 Task: Create a new task in Outlook with the subject 'Environmental Conservation', set the priority to 'High', and include a description with fractions using the equation tool.
Action: Mouse moved to (12, 134)
Screenshot: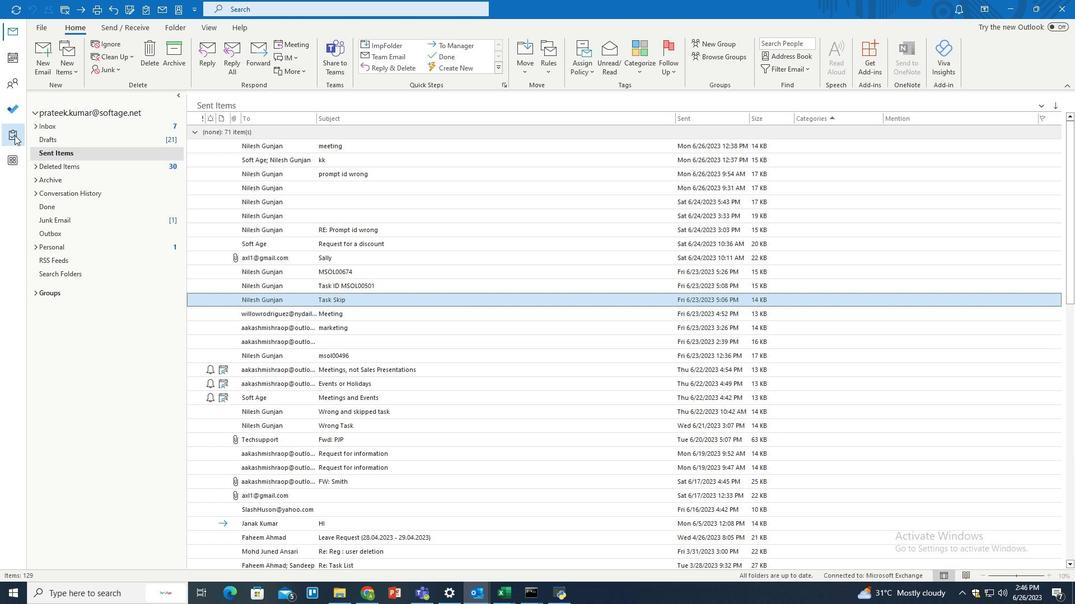 
Action: Mouse pressed left at (12, 134)
Screenshot: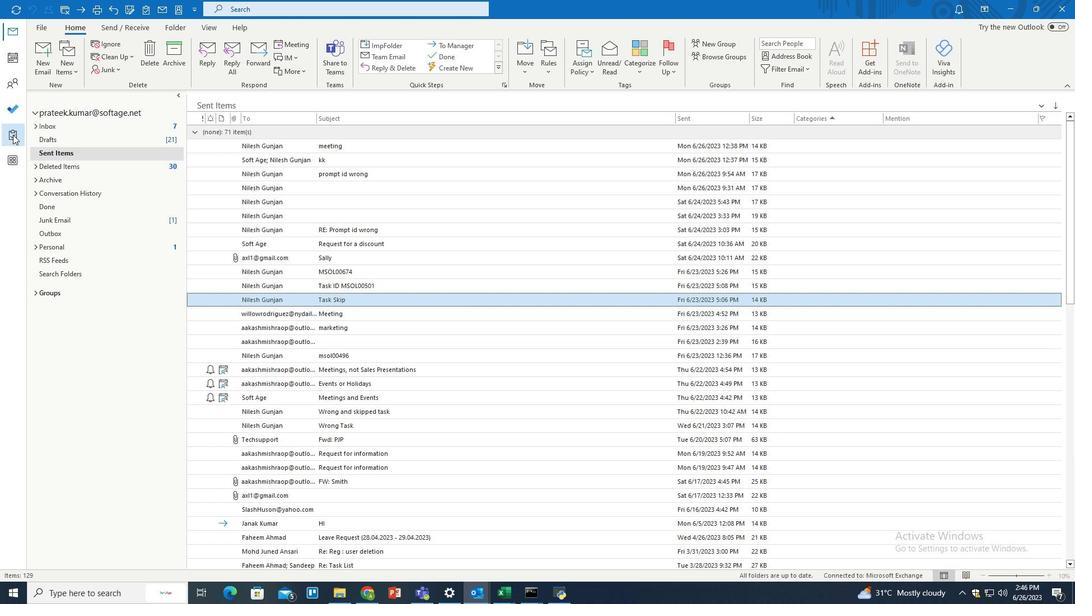
Action: Mouse moved to (45, 52)
Screenshot: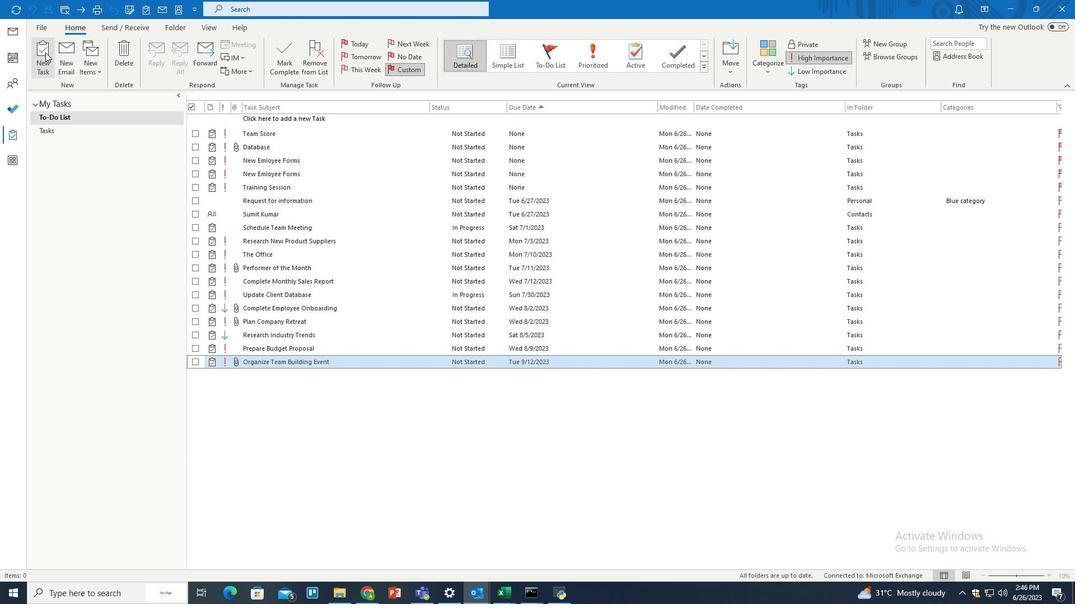 
Action: Mouse pressed left at (45, 52)
Screenshot: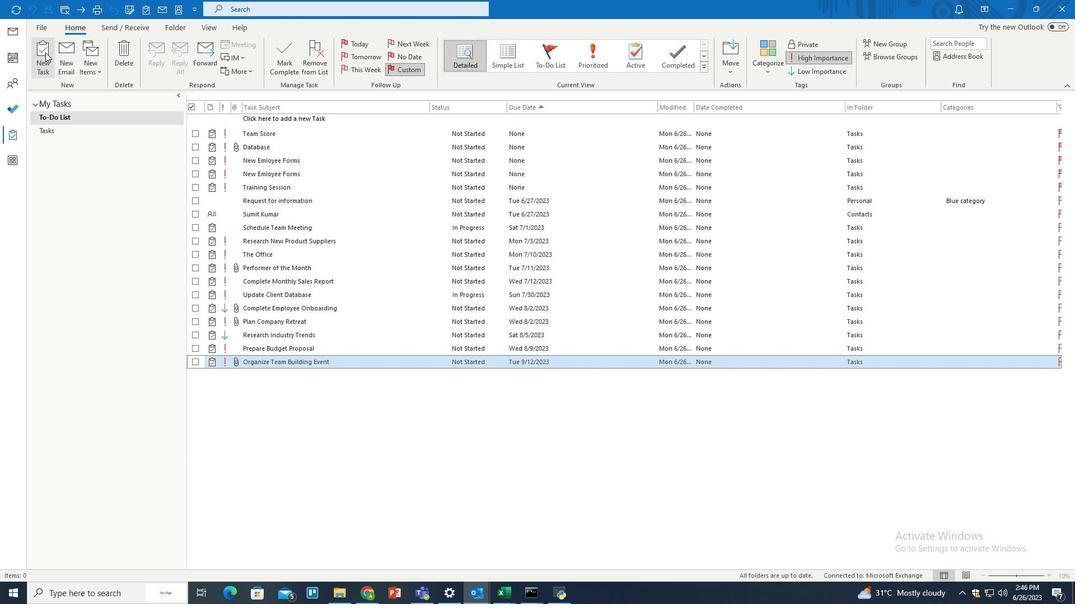 
Action: Mouse moved to (189, 111)
Screenshot: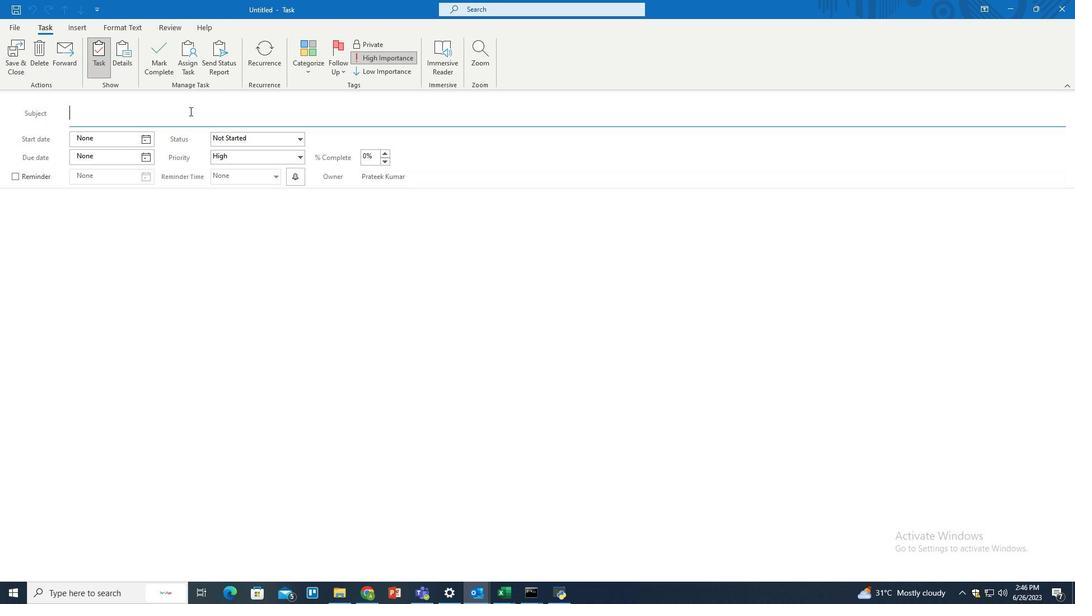 
Action: Mouse pressed left at (189, 111)
Screenshot: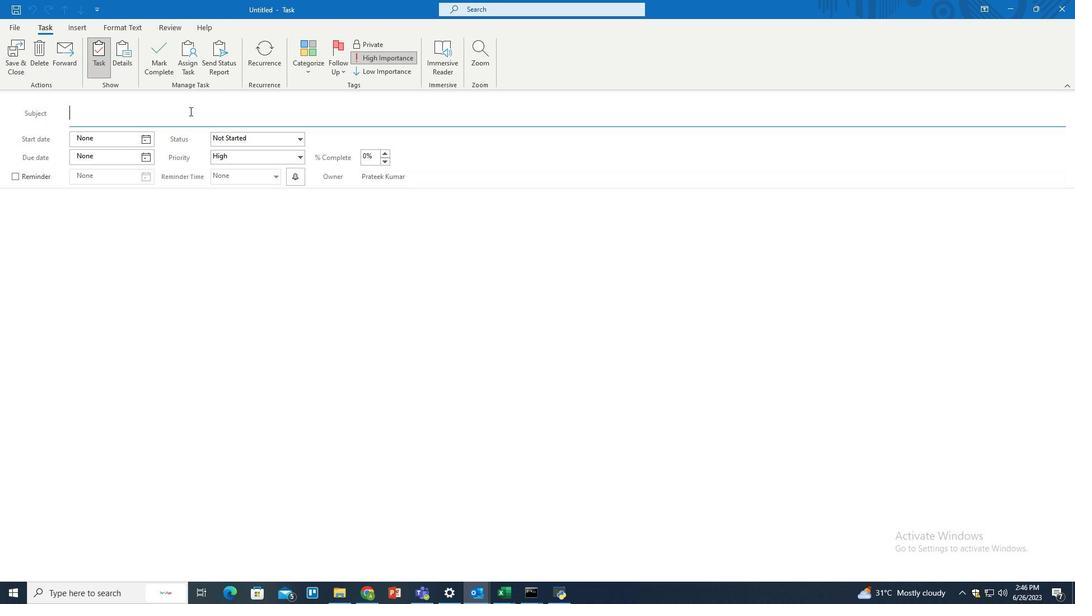 
Action: Key pressed <Key.shift>Environmental<Key.space><Key.shift>Conservation
Screenshot: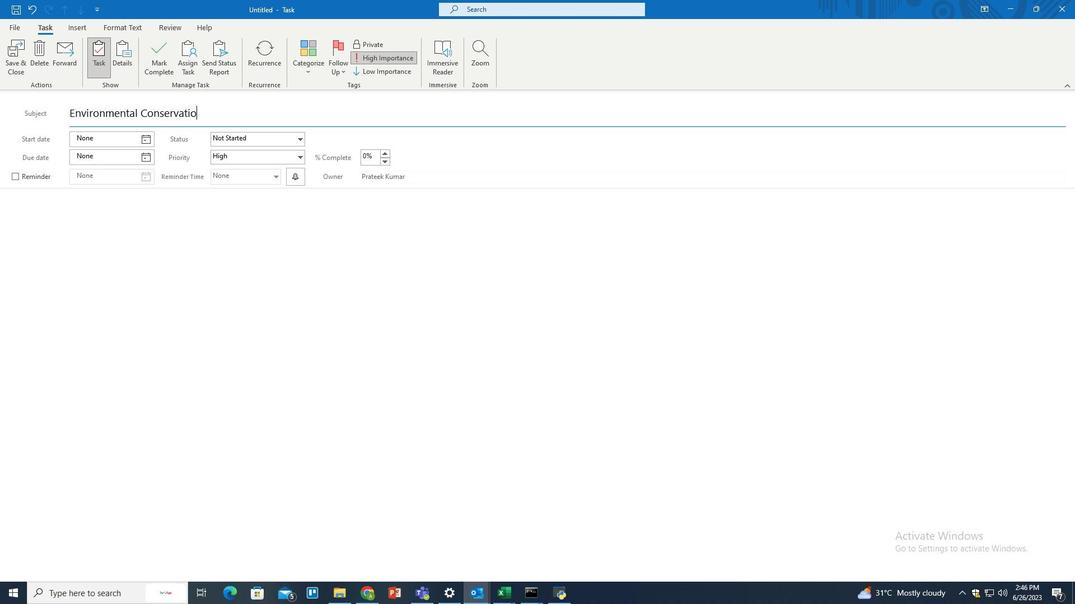 
Action: Mouse moved to (206, 226)
Screenshot: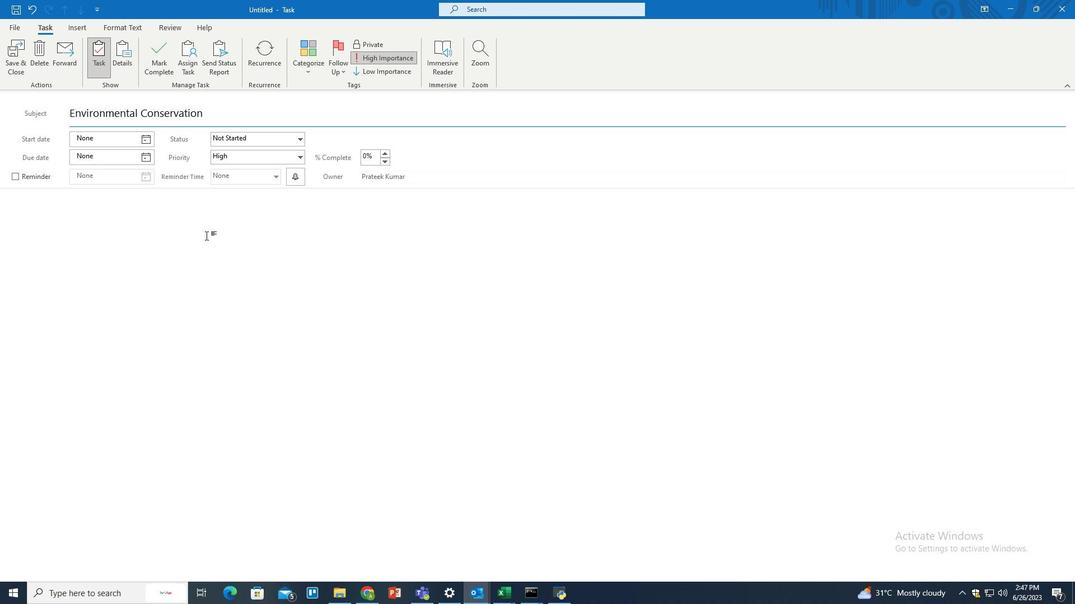 
Action: Mouse pressed left at (206, 226)
Screenshot: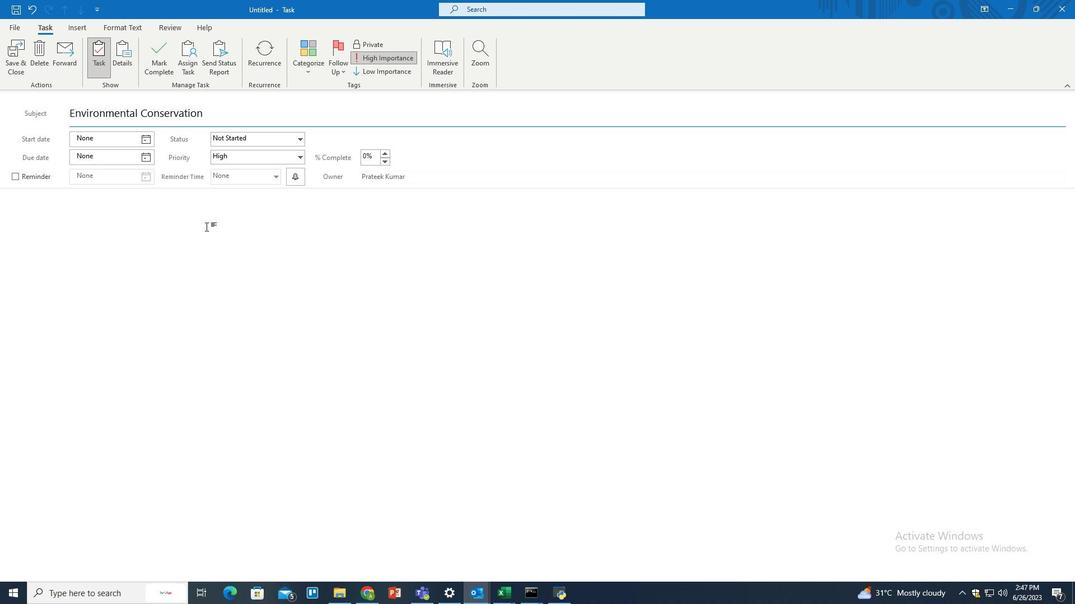 
Action: Key pressed <Key.shift>The<Key.space>collective<Key.space>efforts<Key.space>of<Key.space>individuals,<Key.space>communities,<Key.space>and<Key.space>organizations<Key.space>can<Key.space>preserve<Key.space>out<Key.backspace>r<Key.space>planet,<Key.space>with<Key.space>
Screenshot: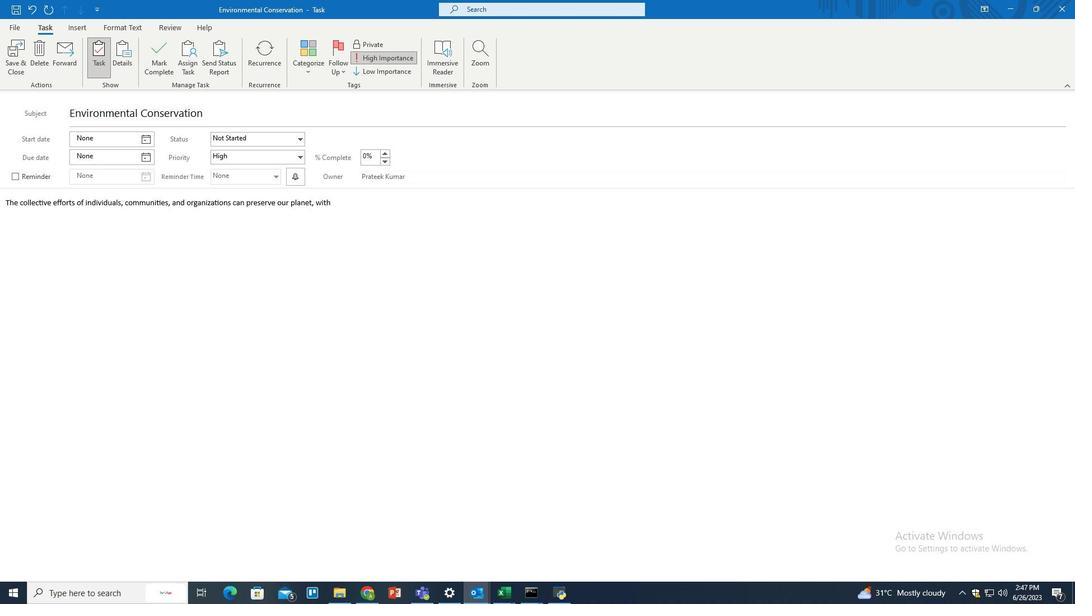 
Action: Mouse moved to (86, 23)
Screenshot: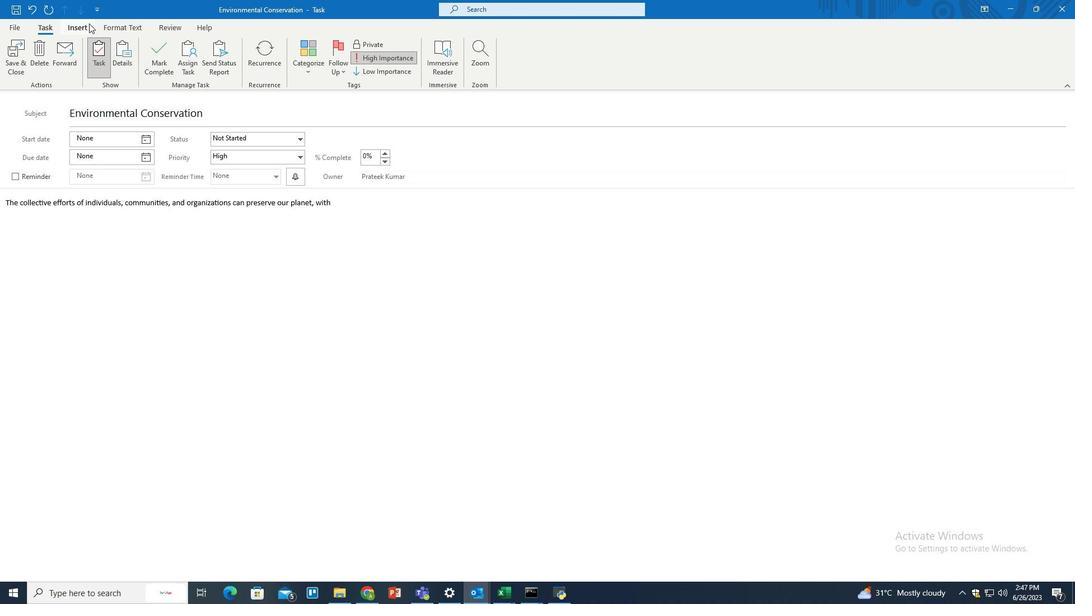 
Action: Mouse pressed left at (86, 23)
Screenshot: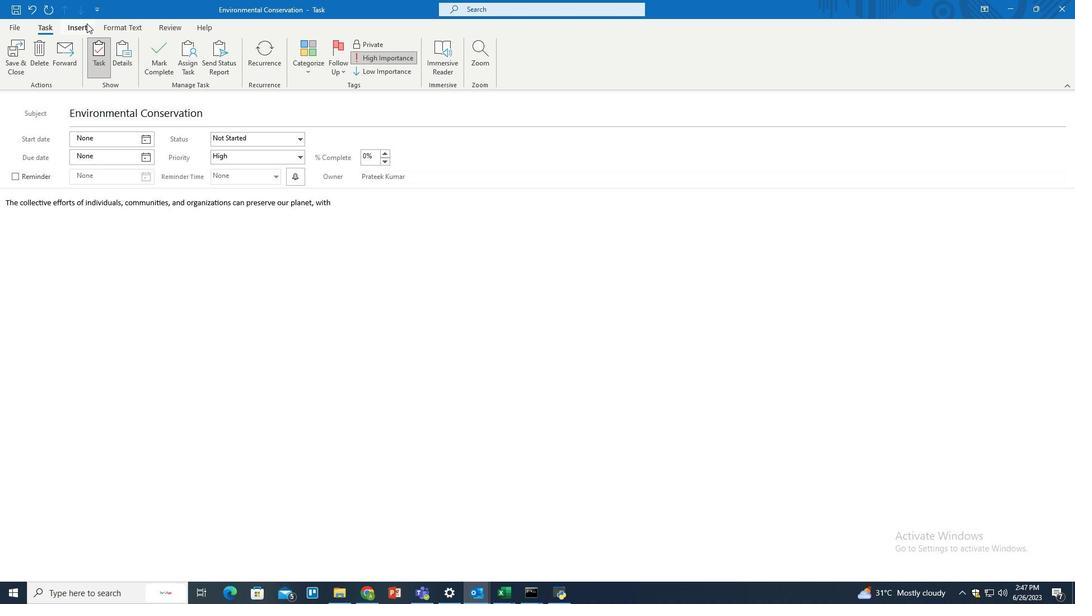 
Action: Mouse moved to (664, 66)
Screenshot: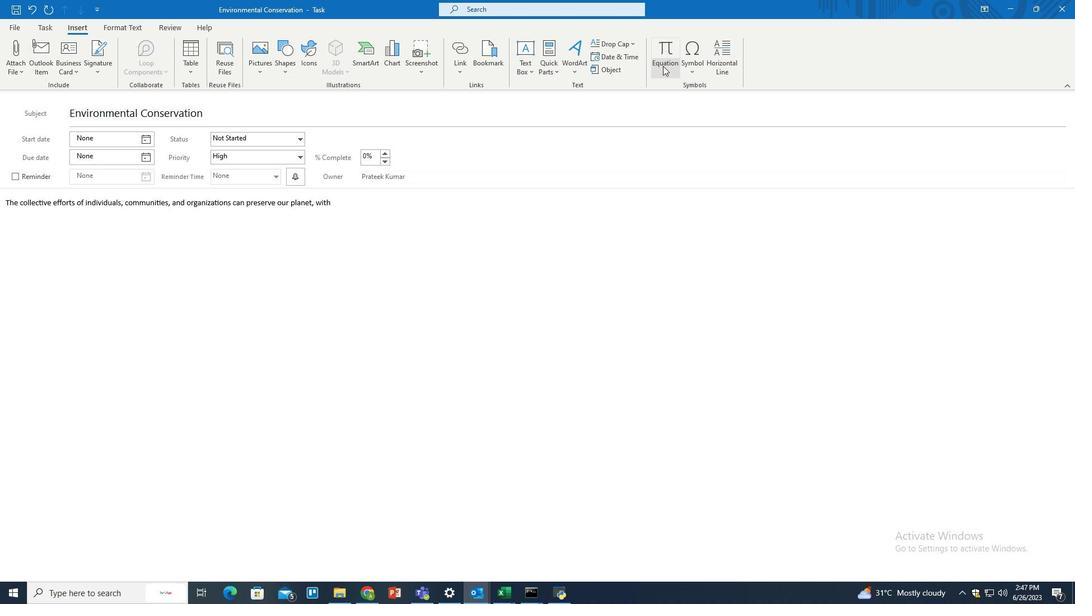 
Action: Mouse pressed left at (664, 66)
Screenshot: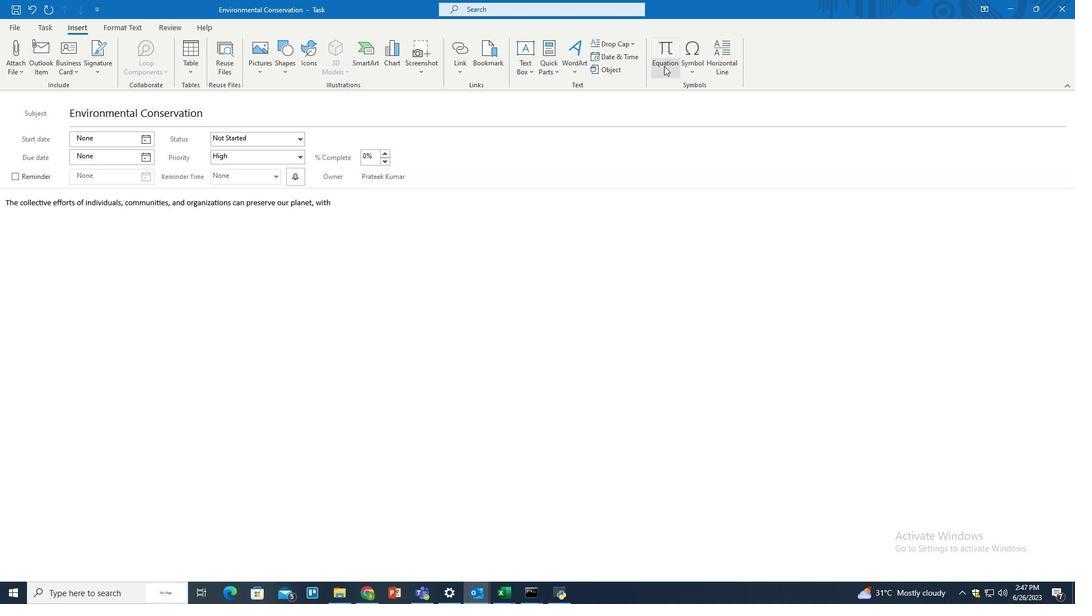 
Action: Mouse moved to (661, 89)
Screenshot: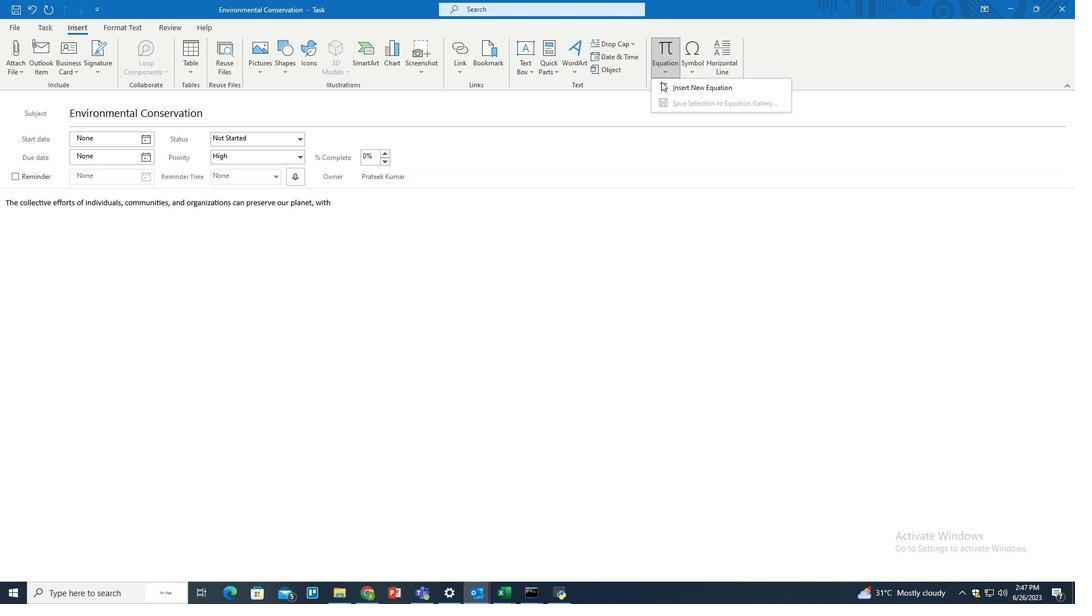 
Action: Mouse pressed left at (661, 89)
Screenshot: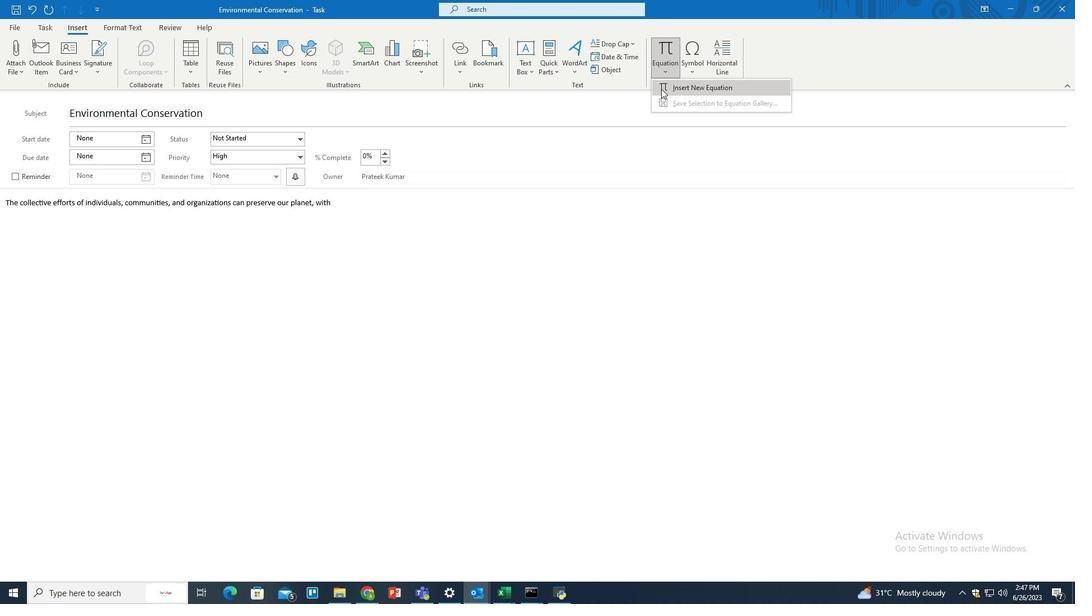 
Action: Mouse moved to (463, 63)
Screenshot: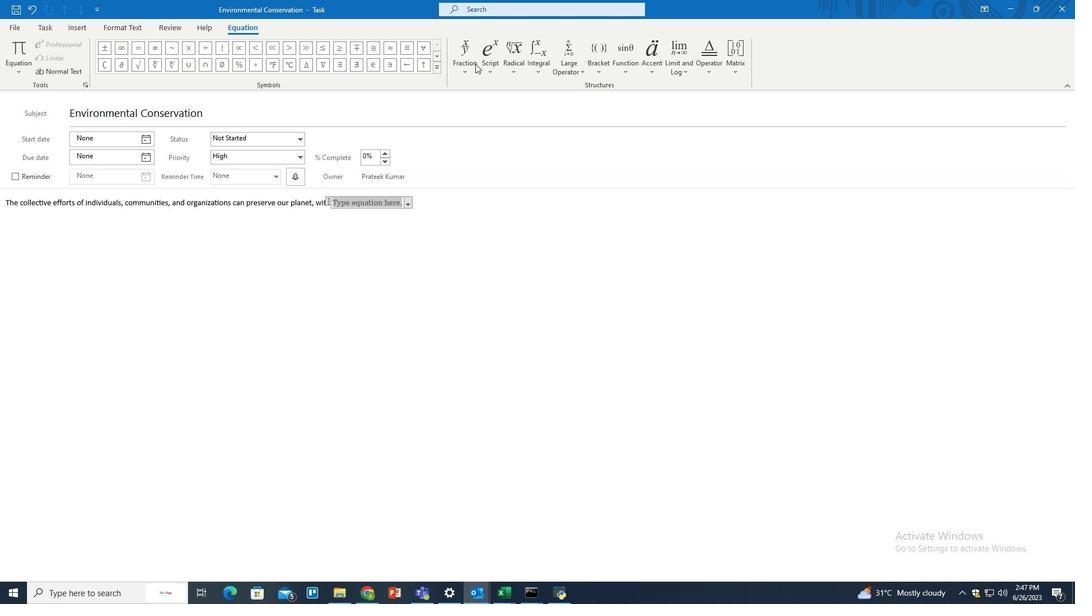 
Action: Mouse pressed left at (463, 63)
Screenshot: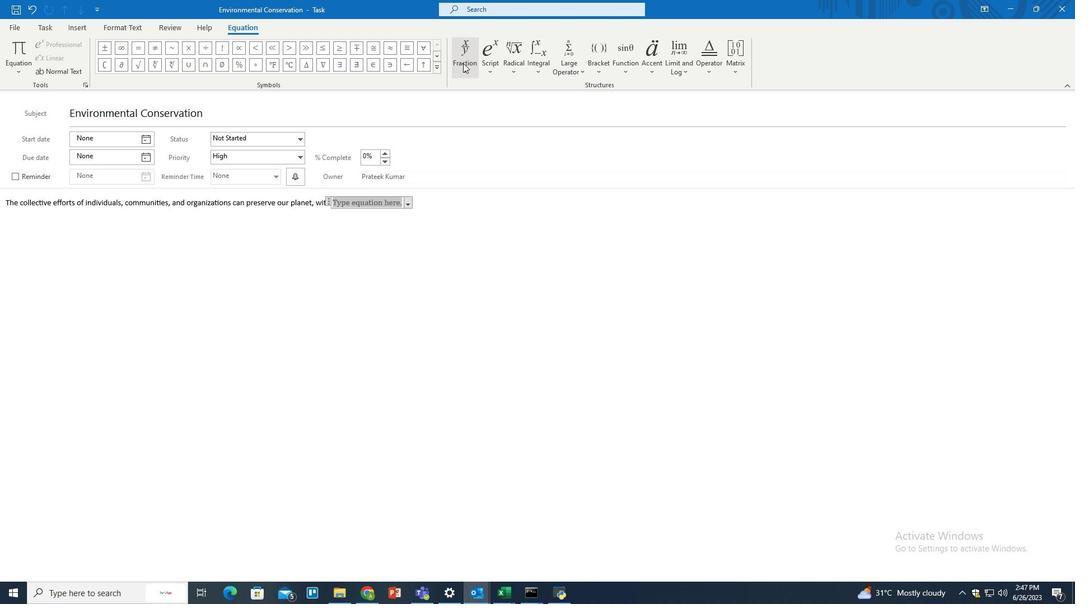 
Action: Mouse moved to (476, 126)
Screenshot: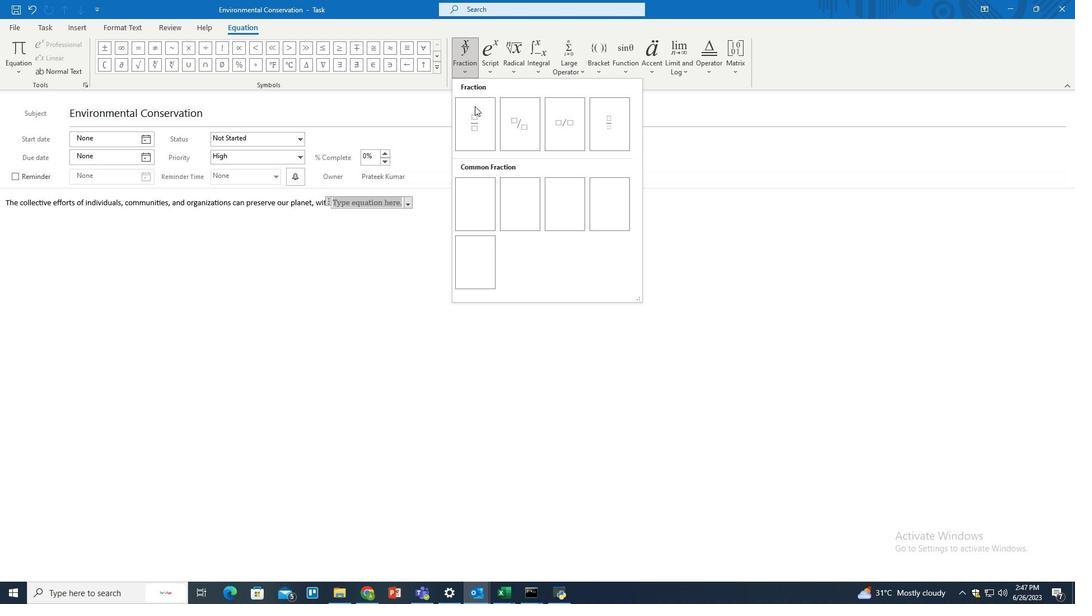
Action: Mouse pressed left at (476, 126)
Screenshot: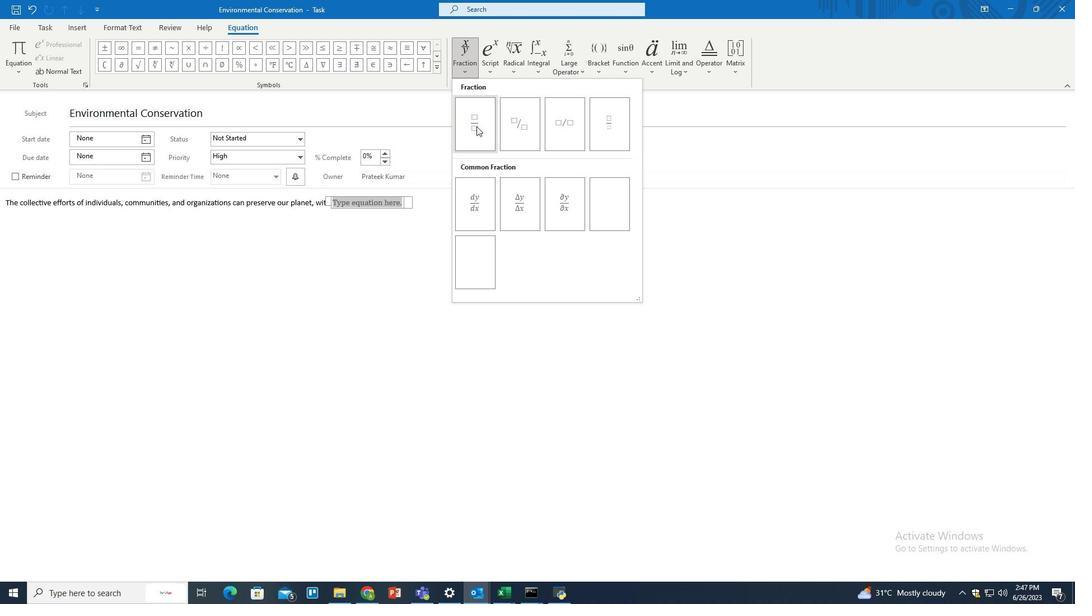 
Action: Mouse moved to (335, 199)
Screenshot: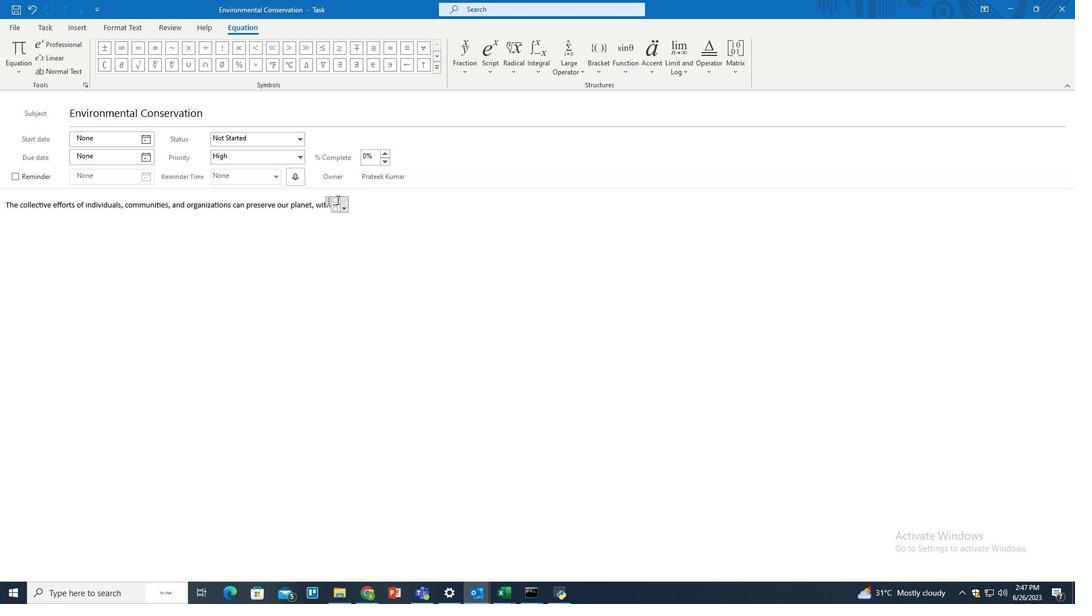 
Action: Mouse pressed left at (335, 199)
Screenshot: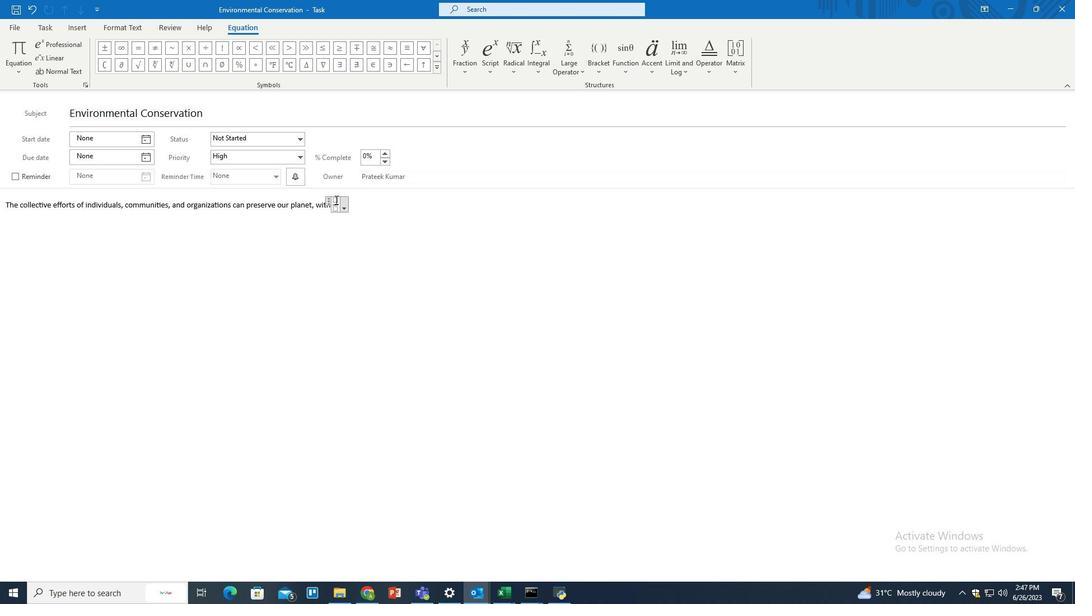 
Action: Mouse moved to (344, 201)
Screenshot: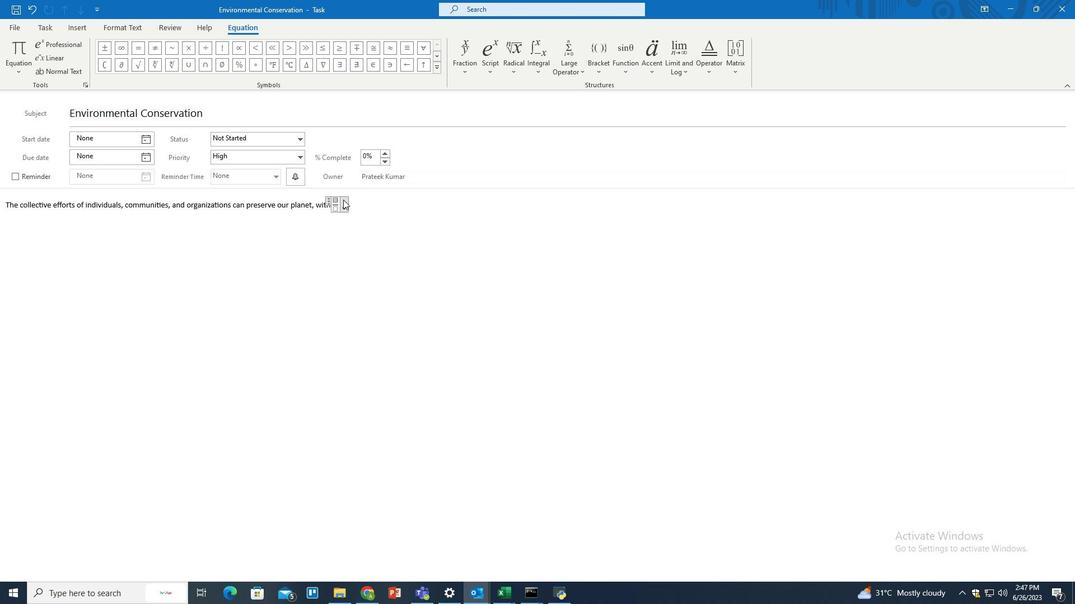 
Action: Key pressed 4
Screenshot: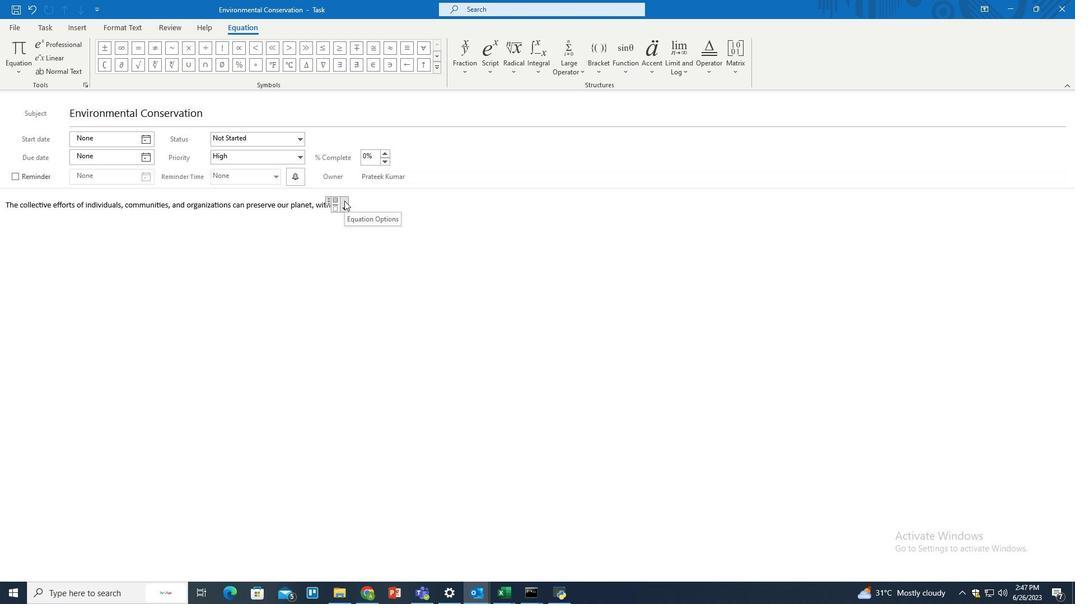 
Action: Mouse moved to (336, 207)
Screenshot: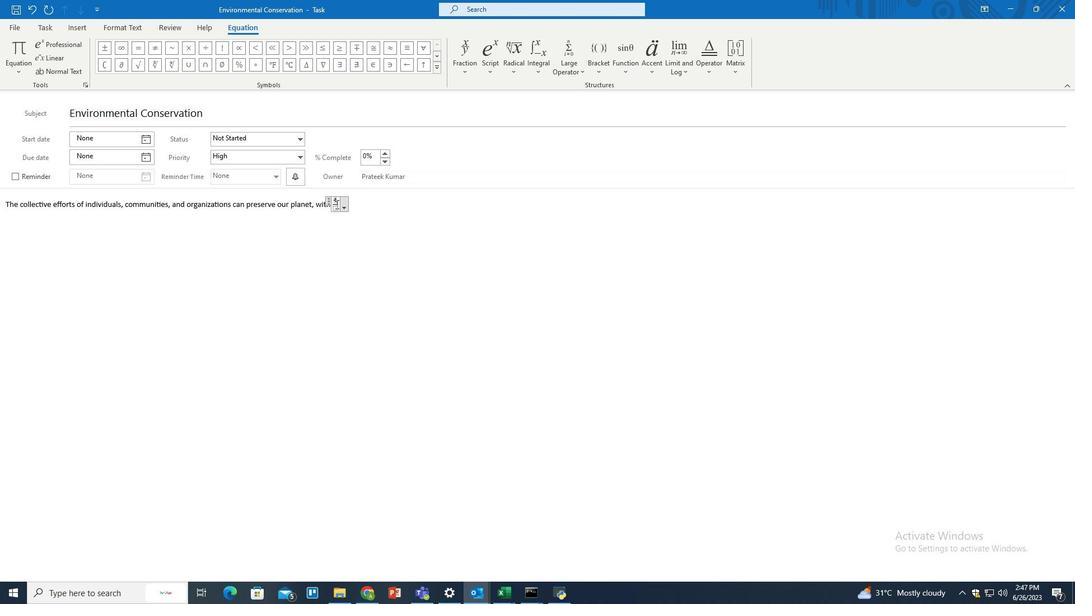 
Action: Mouse pressed left at (336, 207)
Screenshot: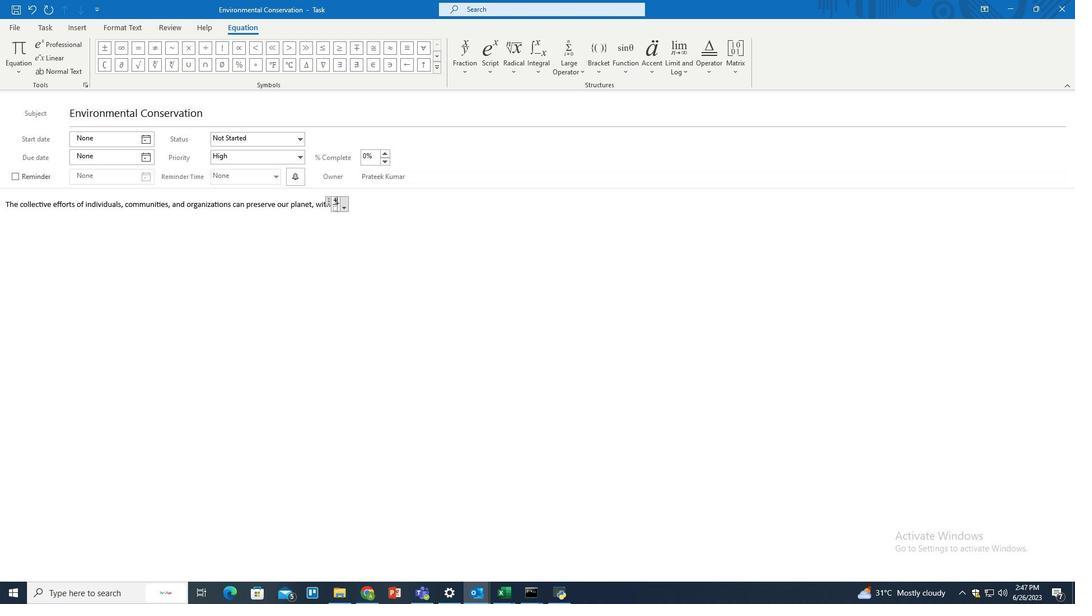 
Action: Key pressed 5
Screenshot: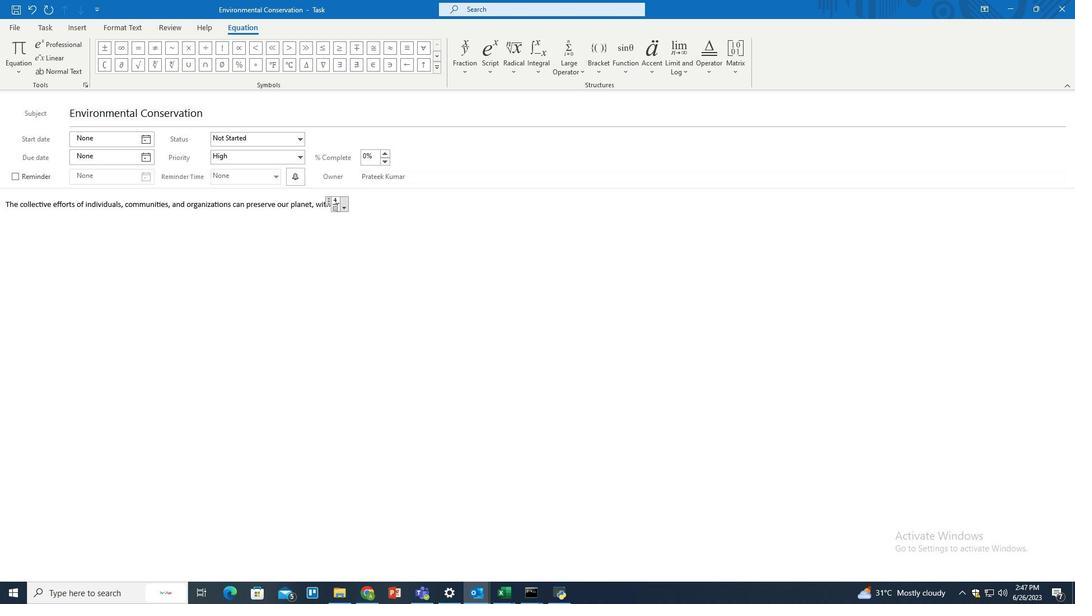
Action: Mouse moved to (371, 193)
Screenshot: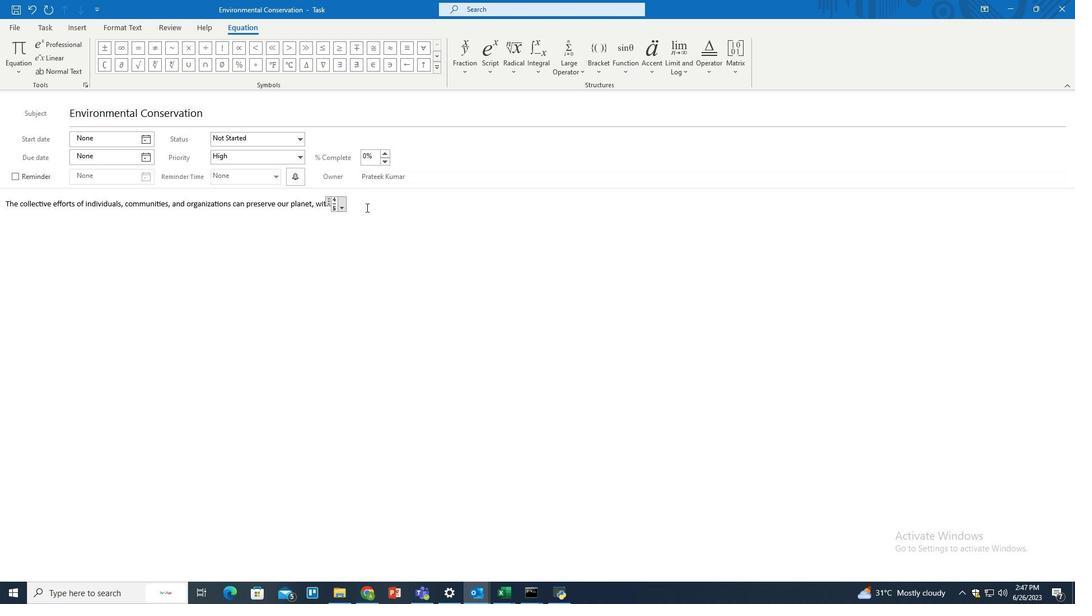 
Action: Mouse pressed left at (371, 193)
Screenshot: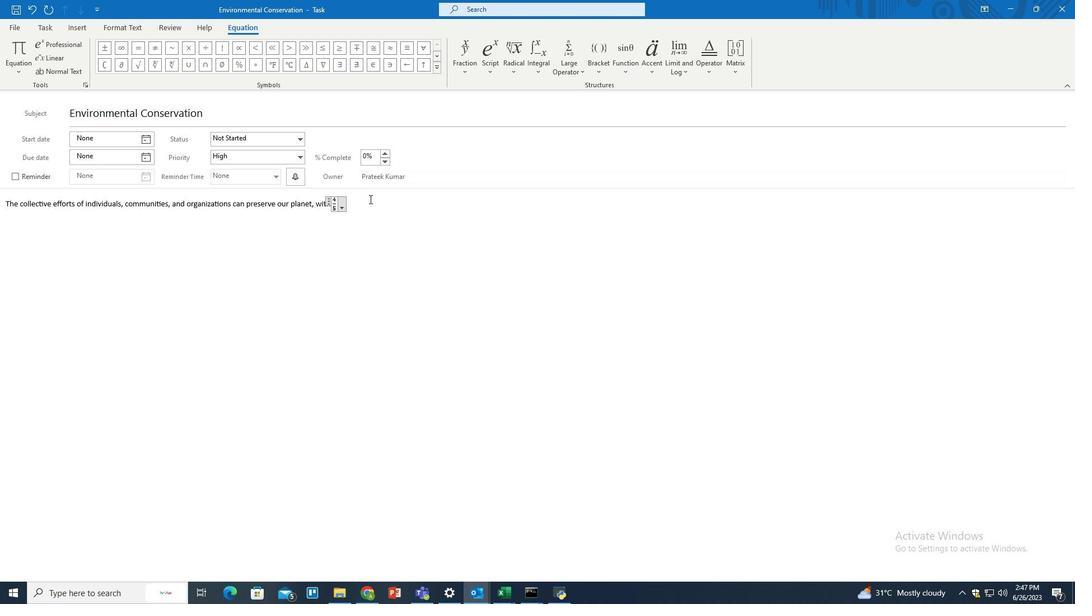 
Action: Mouse moved to (371, 197)
Screenshot: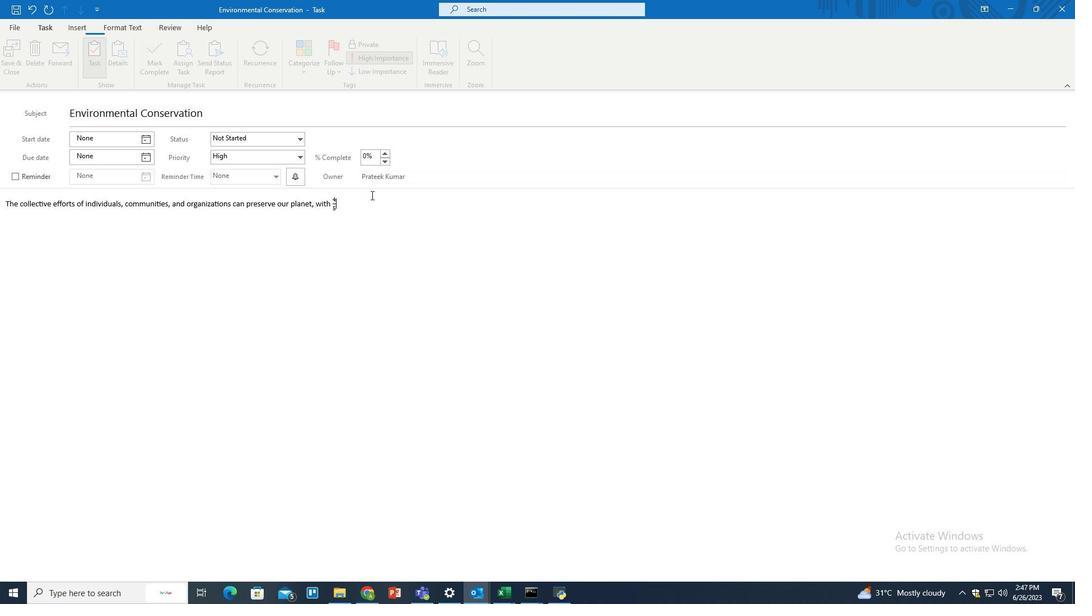 
Action: Key pressed <Key.space>commitment<Key.space>and<Key.space>
Screenshot: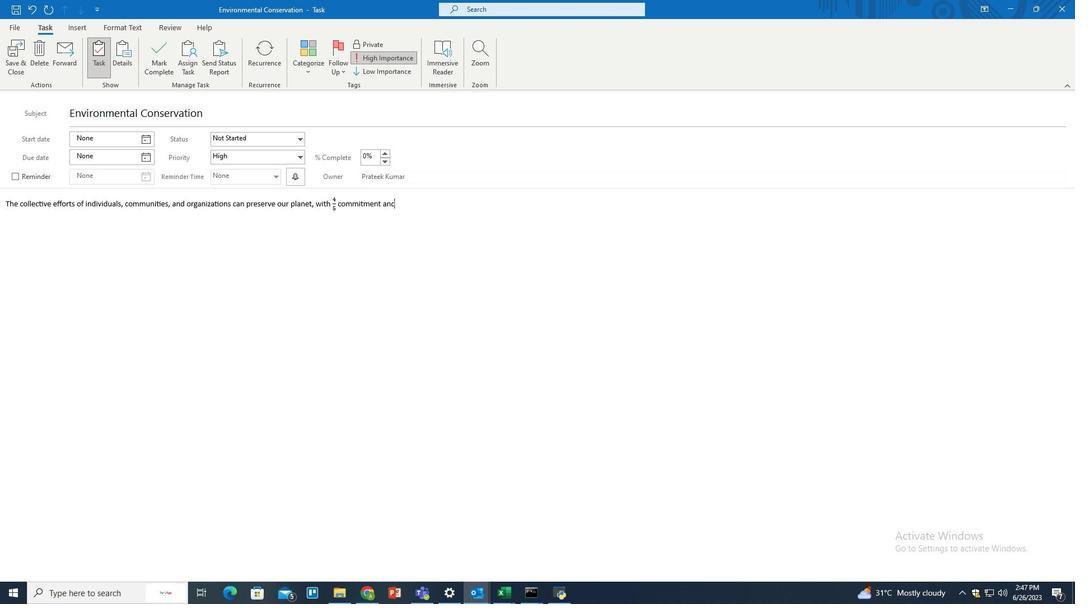 
Action: Mouse moved to (77, 25)
Screenshot: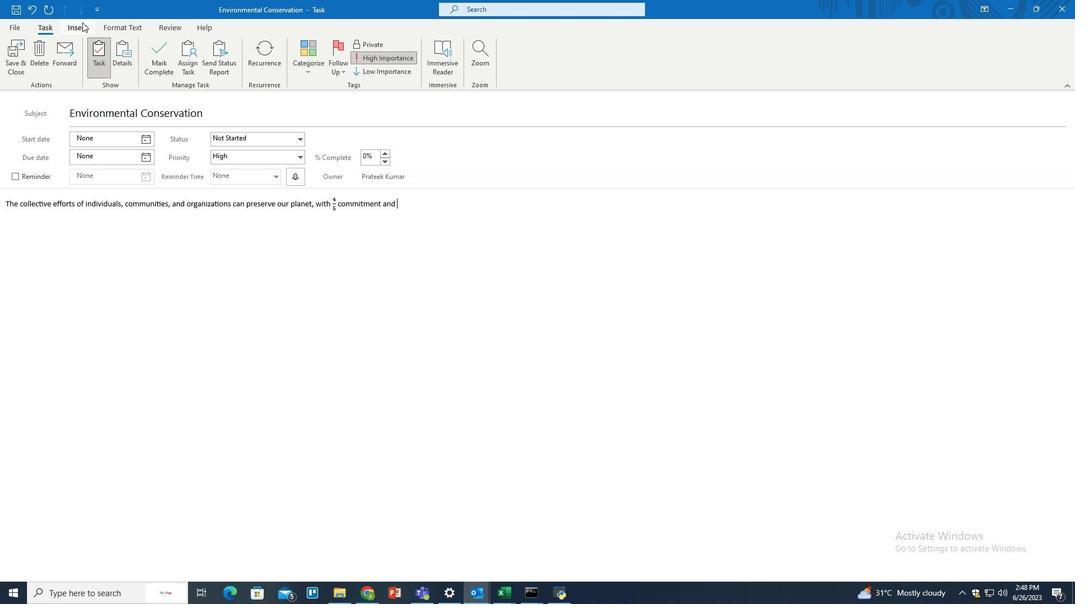 
Action: Mouse pressed left at (77, 25)
Screenshot: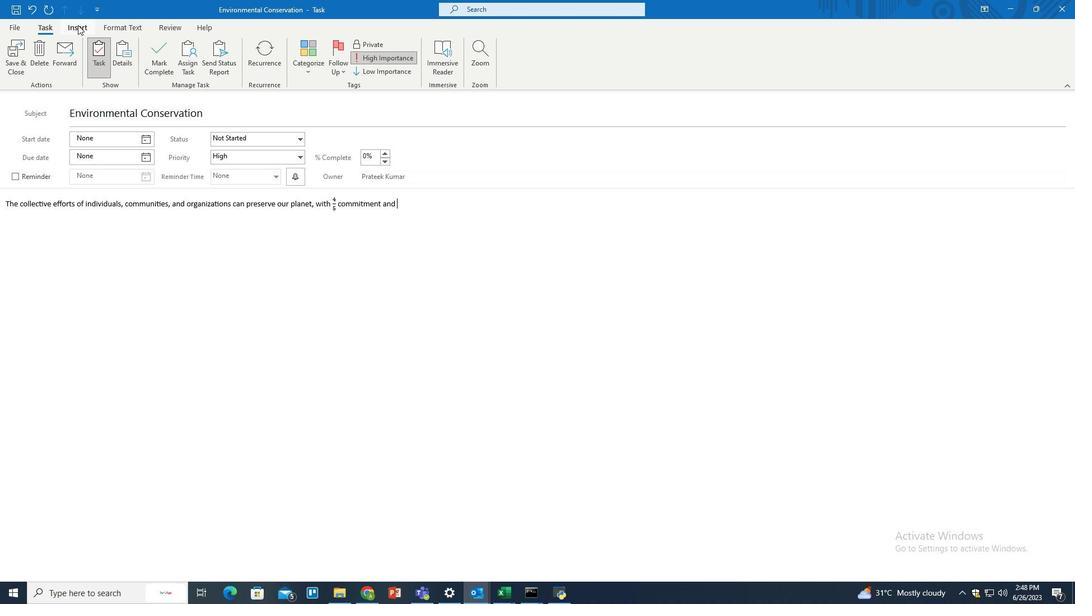 
Action: Mouse moved to (671, 62)
Screenshot: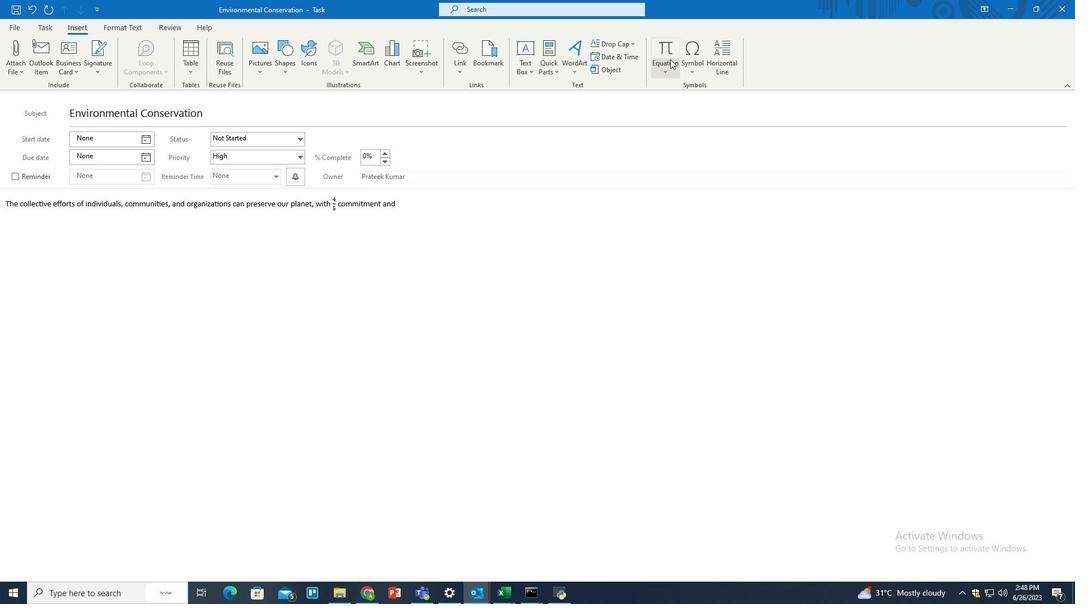 
Action: Mouse pressed left at (671, 62)
Screenshot: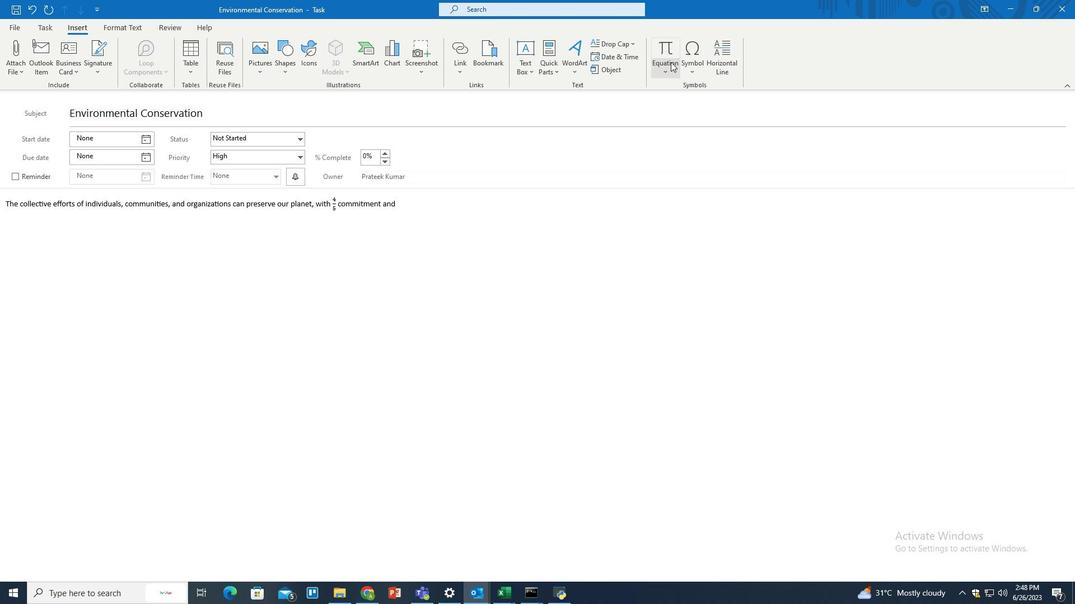 
Action: Mouse moved to (682, 85)
Screenshot: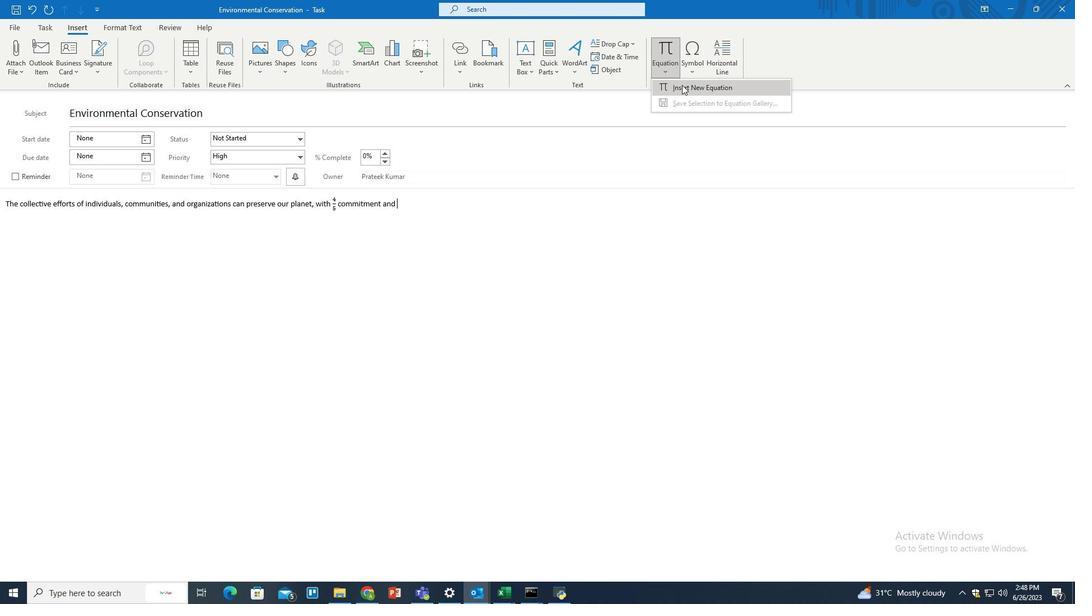 
Action: Mouse pressed left at (682, 85)
Screenshot: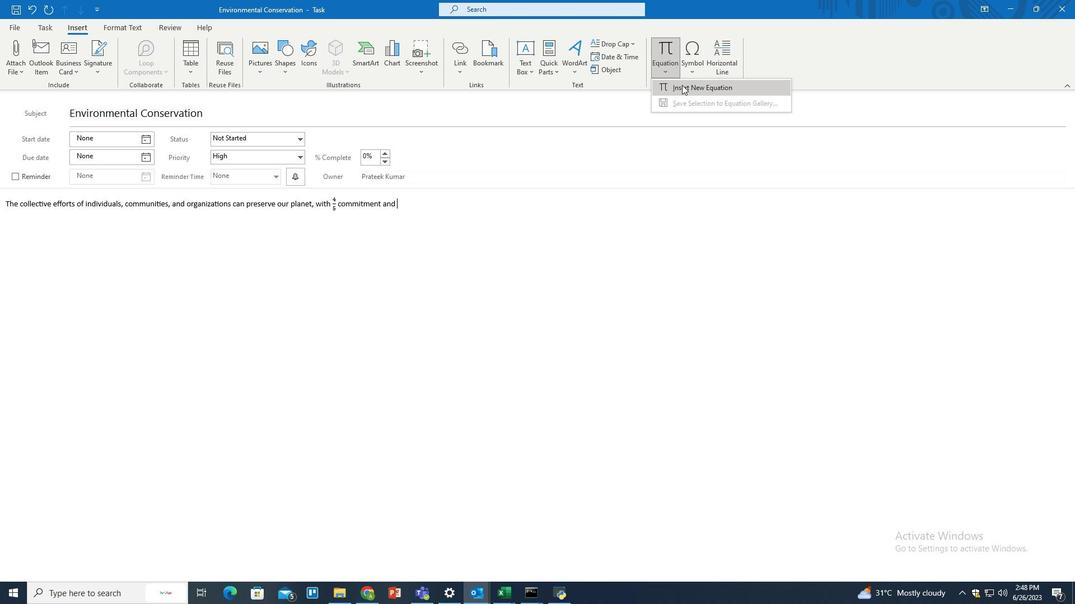 
Action: Mouse moved to (462, 61)
Screenshot: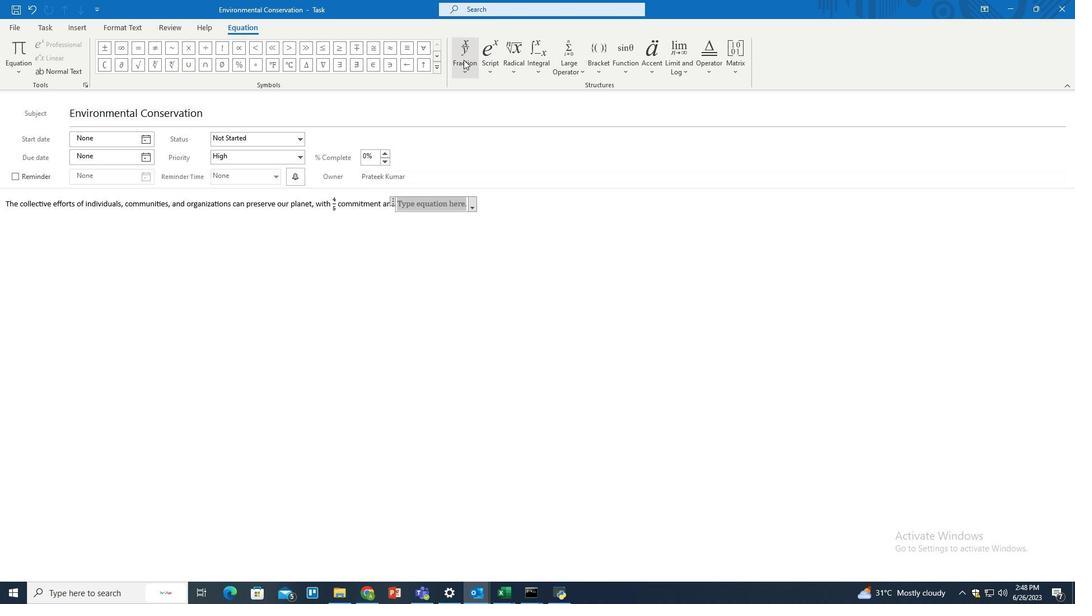 
Action: Mouse pressed left at (462, 61)
Screenshot: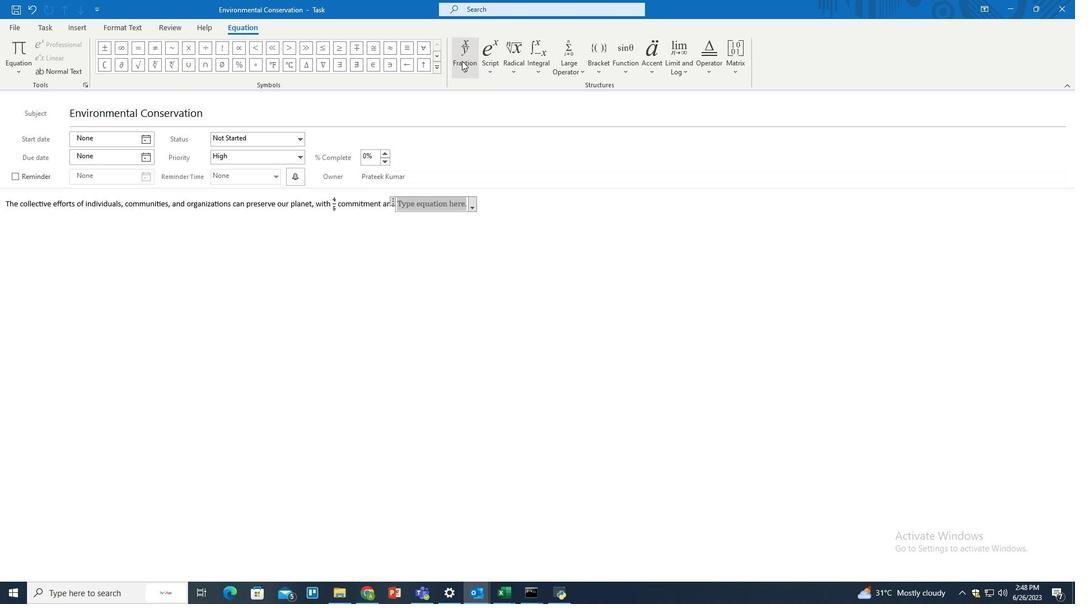 
Action: Mouse moved to (470, 124)
Screenshot: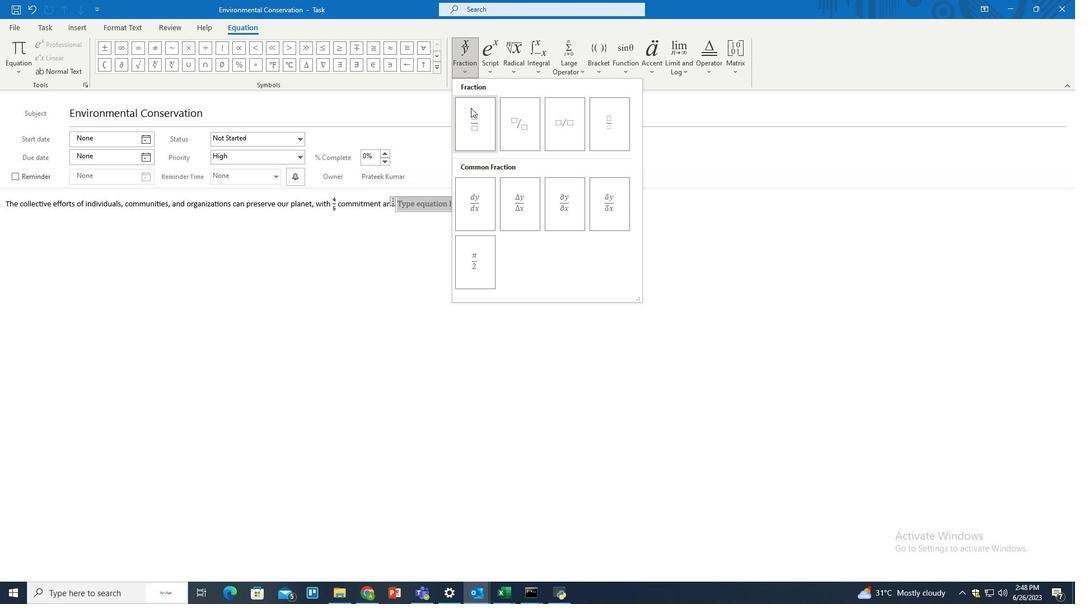 
Action: Mouse pressed left at (470, 124)
Screenshot: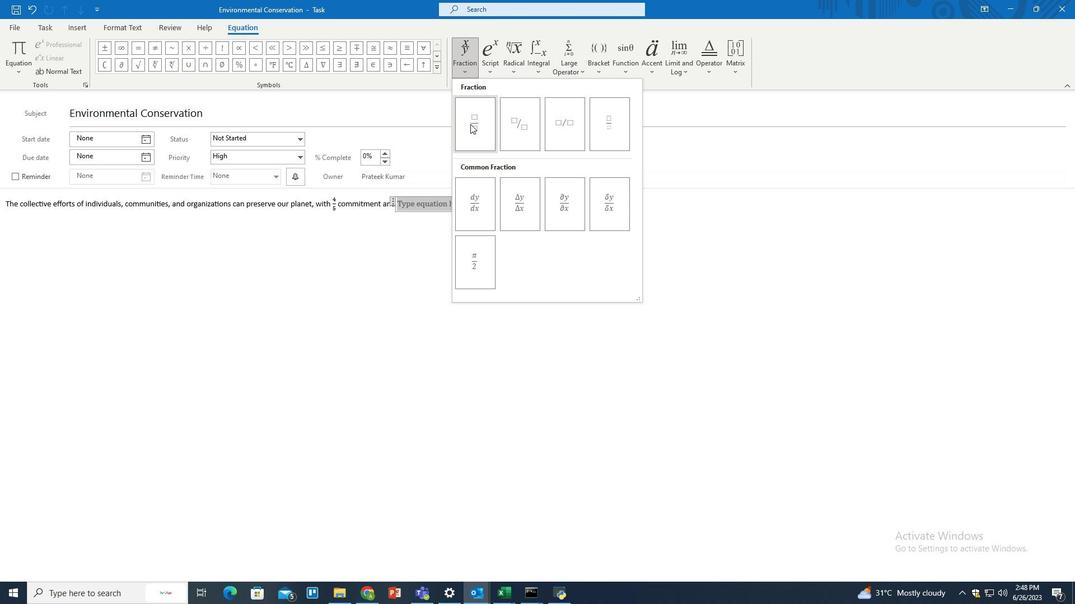 
Action: Mouse moved to (398, 200)
Screenshot: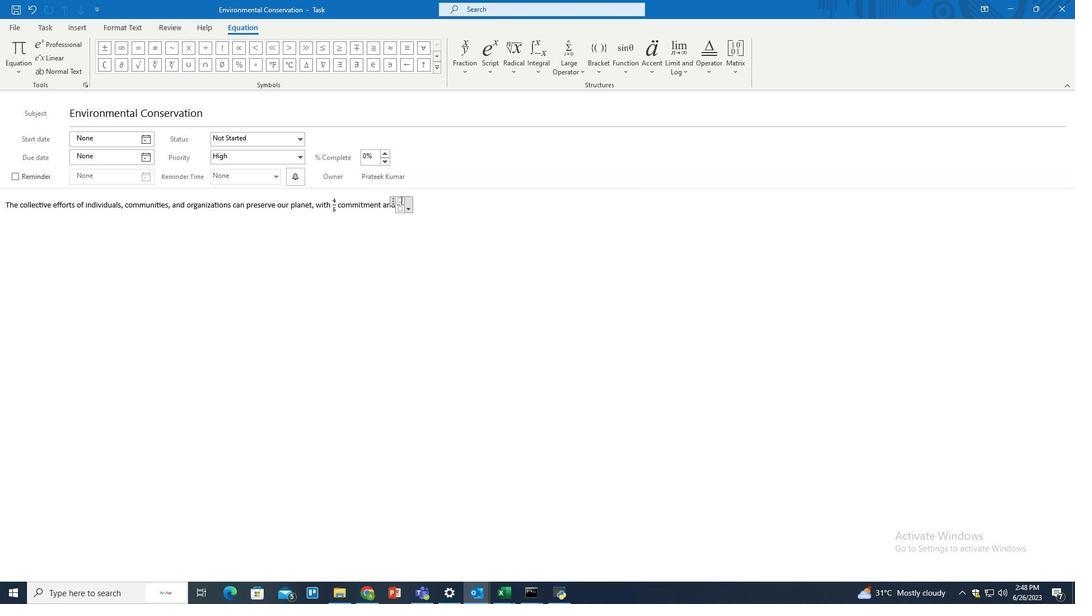 
Action: Mouse pressed left at (398, 200)
Screenshot: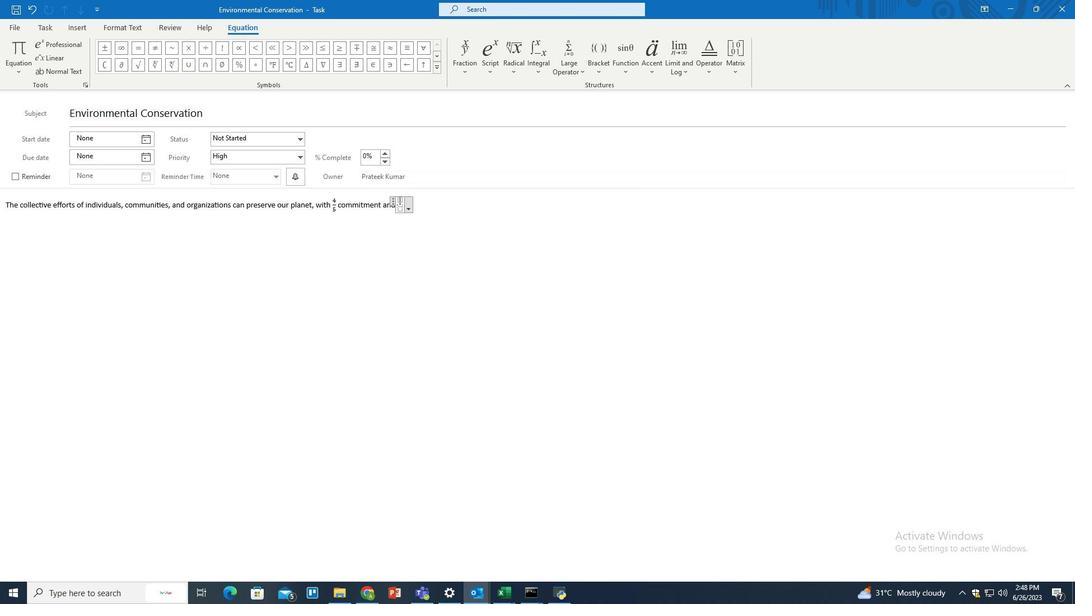 
Action: Mouse moved to (398, 199)
Screenshot: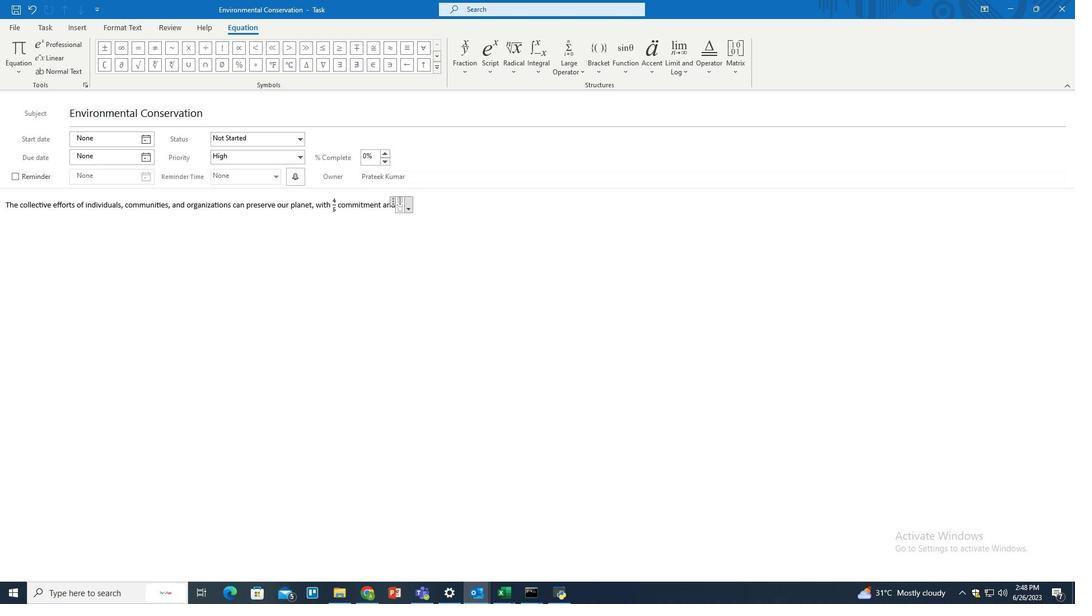 
Action: Key pressed 1
Screenshot: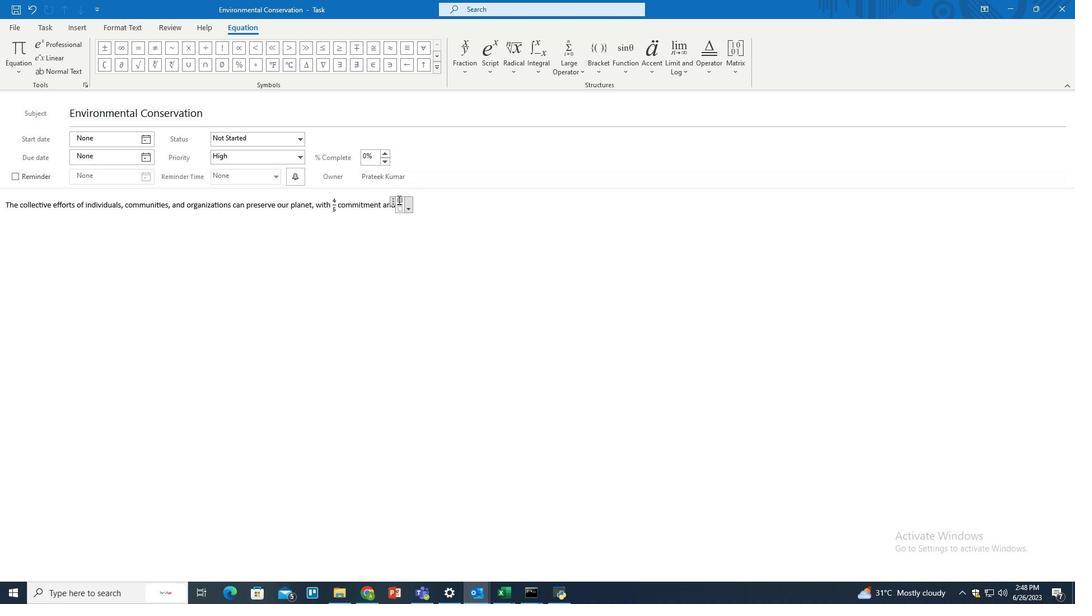
Action: Mouse moved to (402, 208)
Screenshot: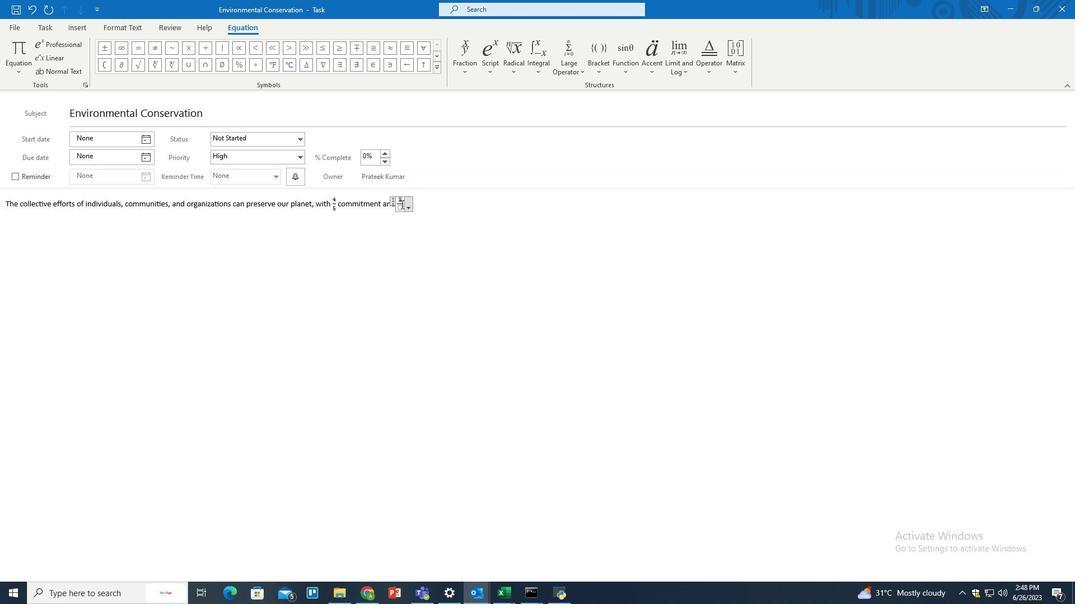 
Action: Mouse pressed left at (402, 208)
Screenshot: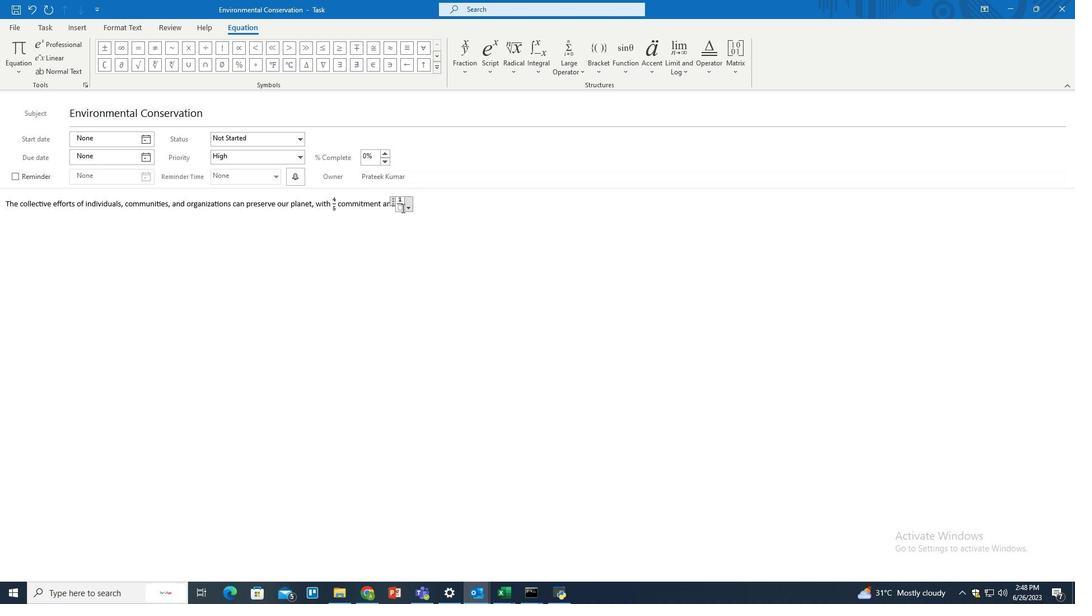
Action: Key pressed 5
Screenshot: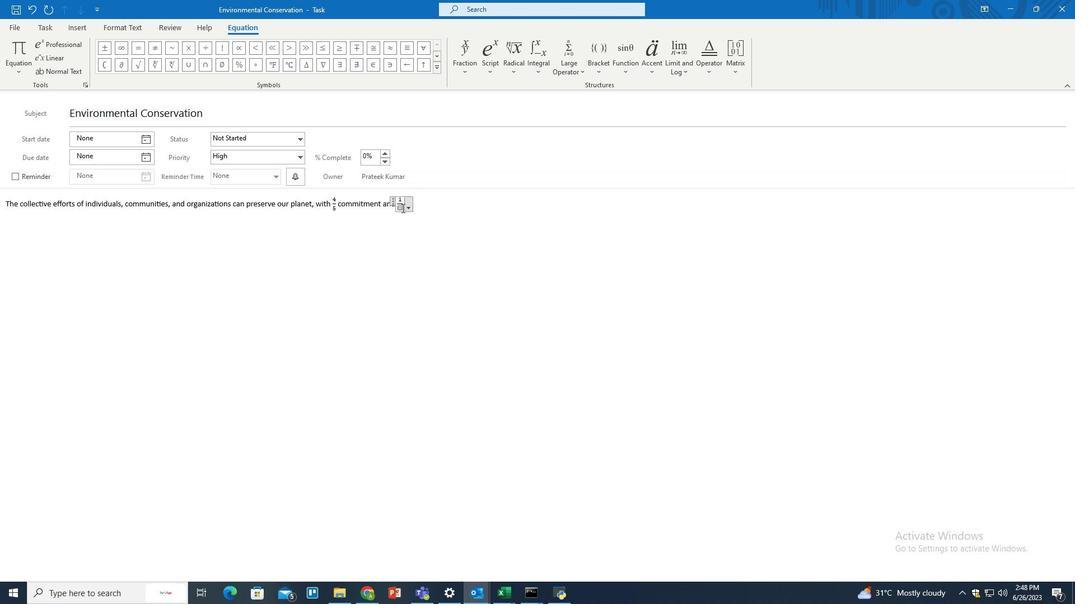 
Action: Mouse moved to (447, 203)
Screenshot: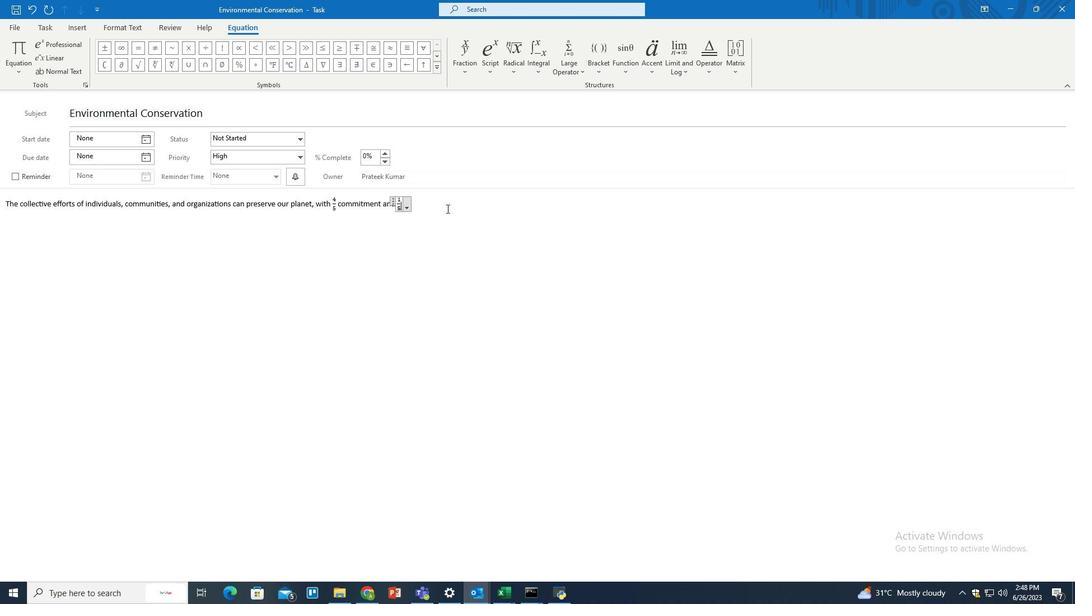 
Action: Mouse pressed left at (447, 203)
Screenshot: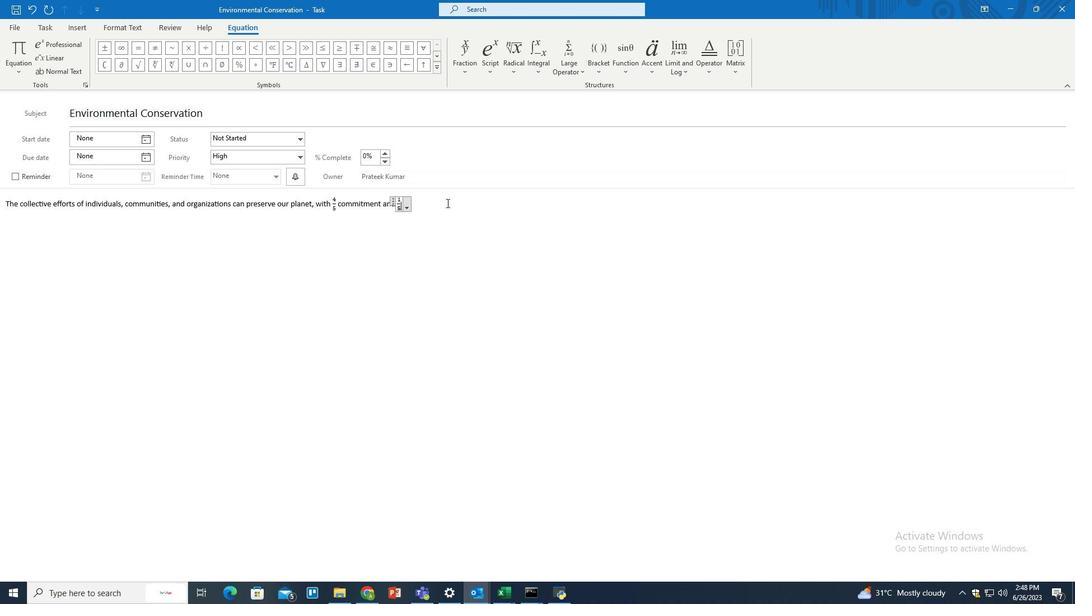 
Action: Key pressed <Key.space>innovation,<Key.space>for<Key.space>a<Key.space>sustainable<Key.space>futre<Key.backspace><Key.backspace>ure
Screenshot: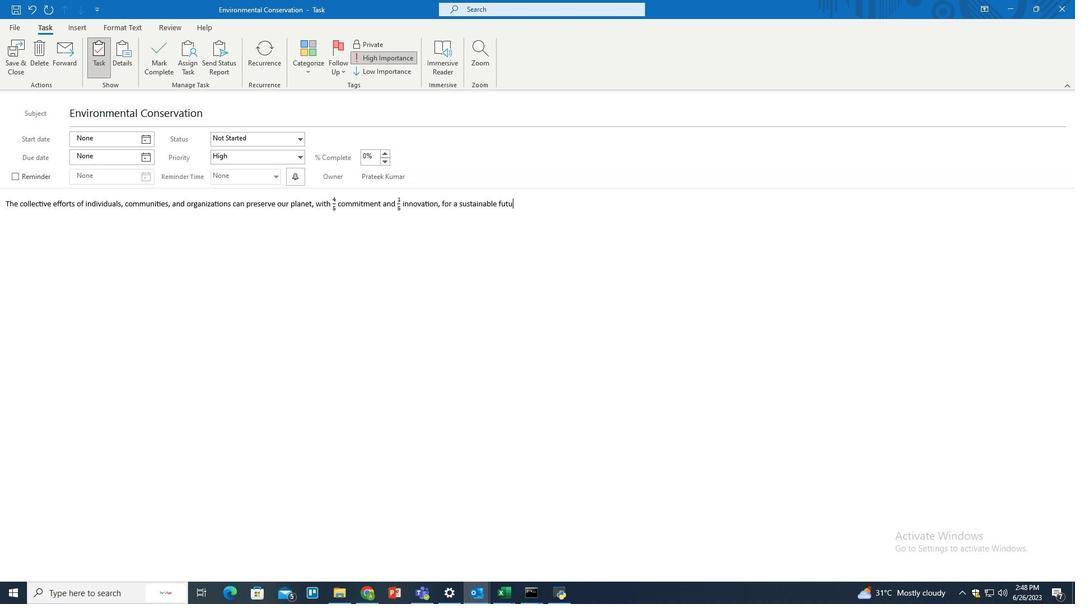 
Action: Mouse moved to (541, 207)
Screenshot: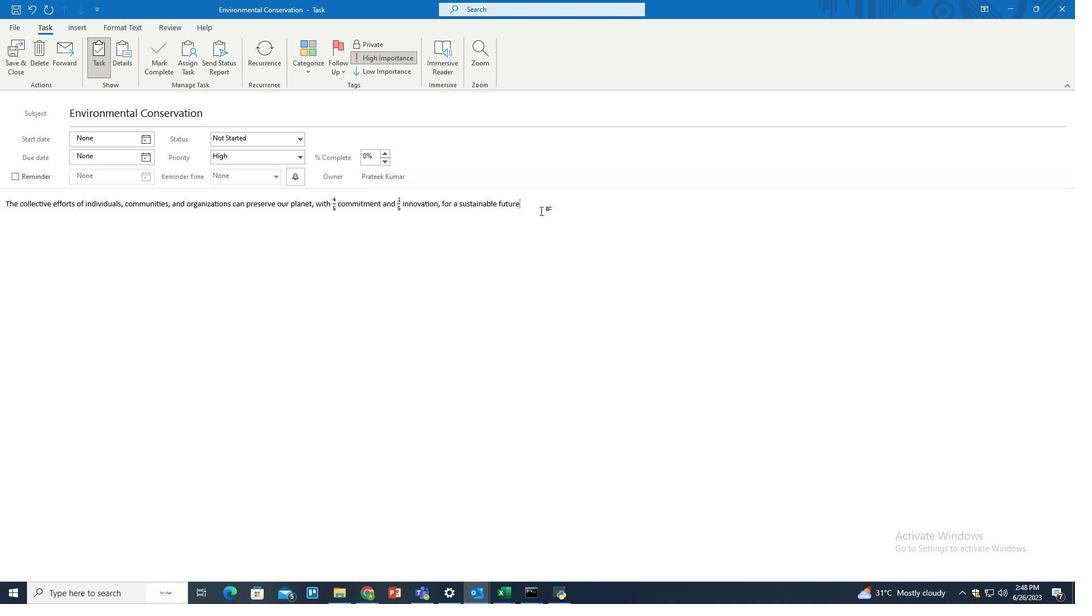 
Action: Mouse pressed left at (541, 207)
Screenshot: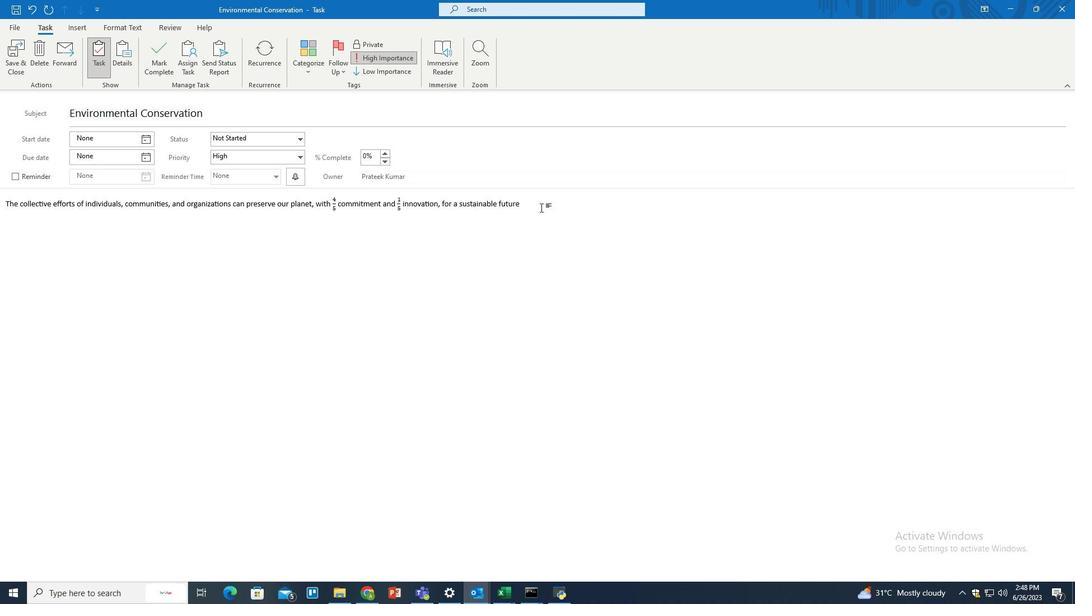 
Action: Key pressed <Key.home>
Screenshot: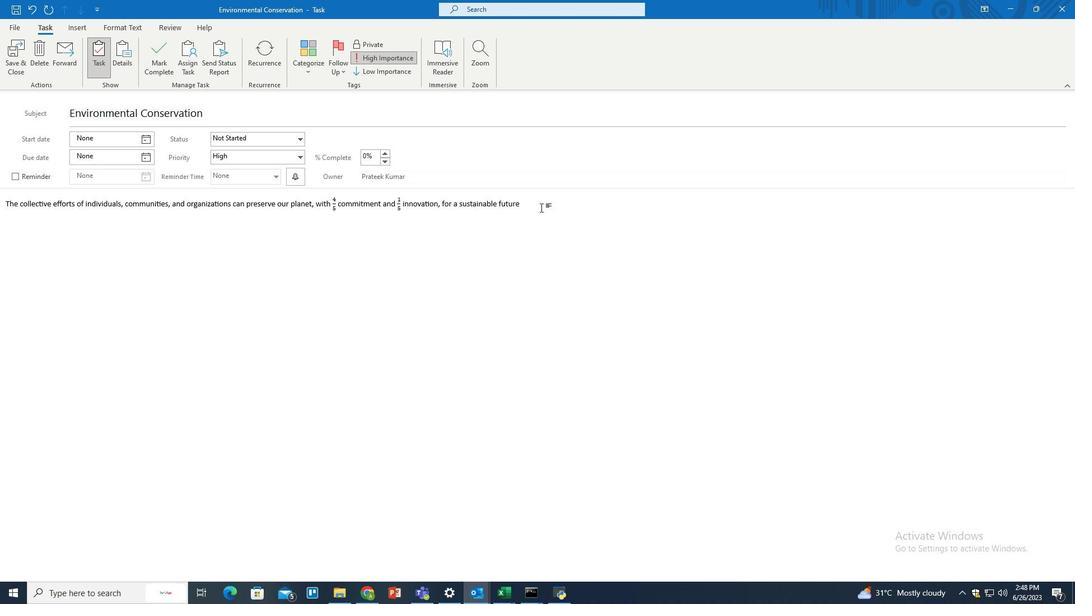 
Action: Mouse moved to (69, 28)
Screenshot: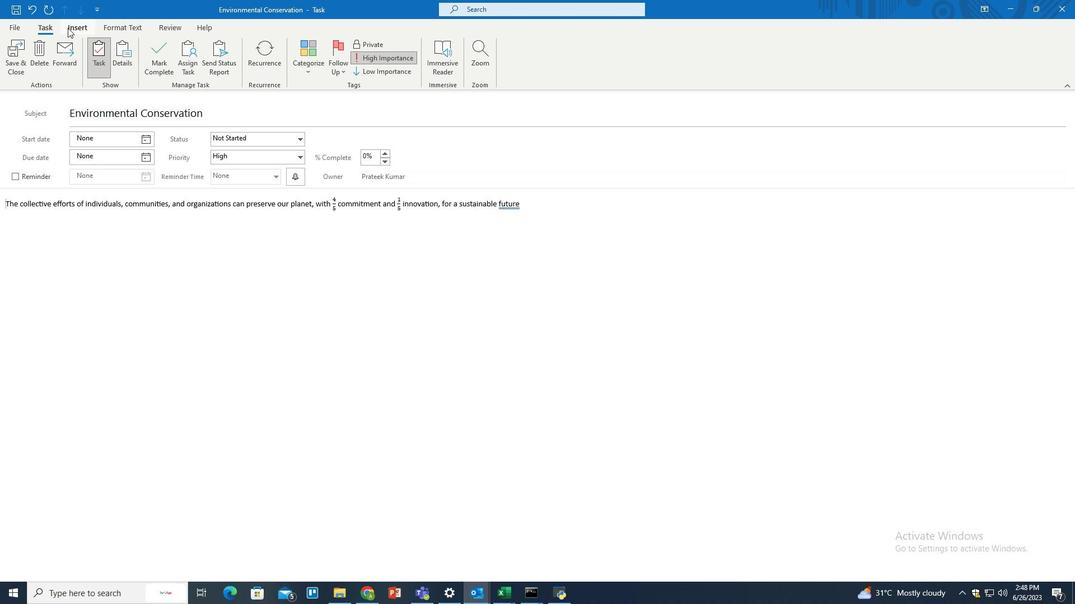 
Action: Mouse pressed left at (69, 28)
Screenshot: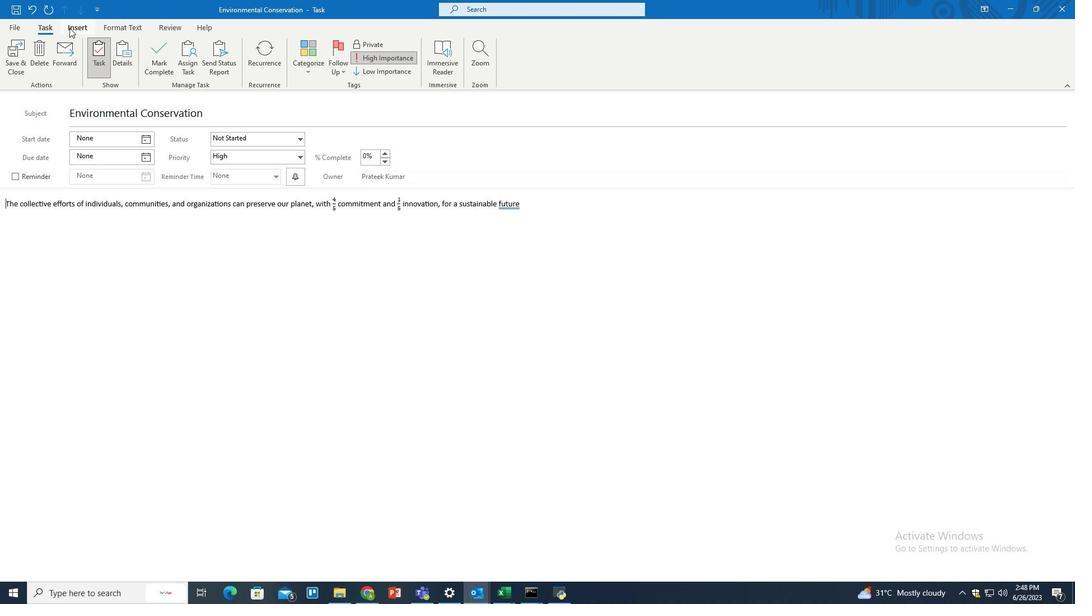 
Action: Mouse moved to (690, 64)
Screenshot: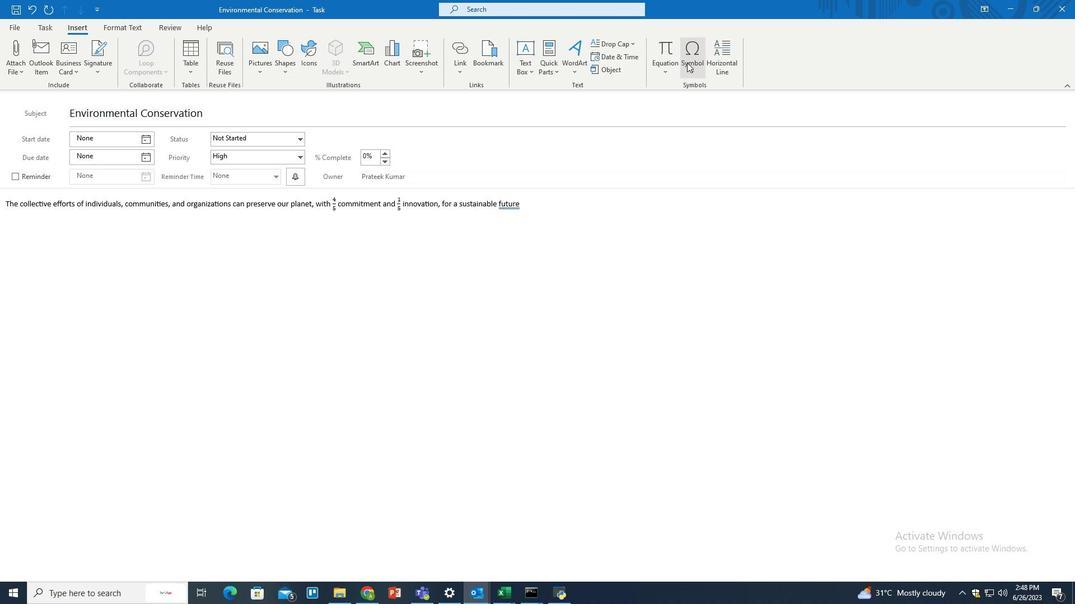 
Action: Mouse pressed left at (690, 64)
Screenshot: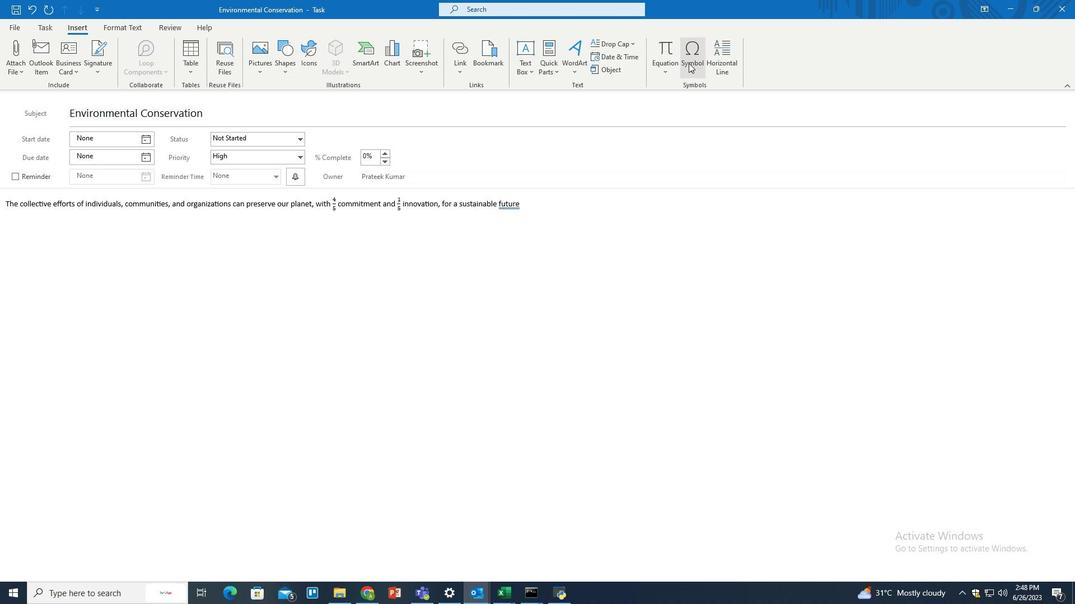 
Action: Mouse moved to (690, 89)
Screenshot: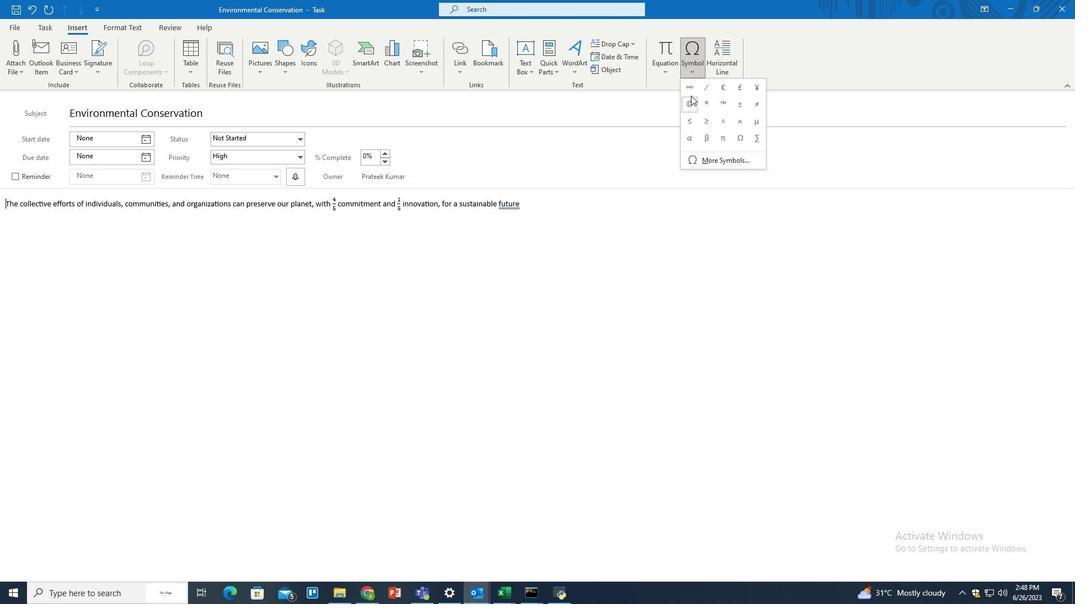 
Action: Mouse pressed left at (690, 89)
Screenshot: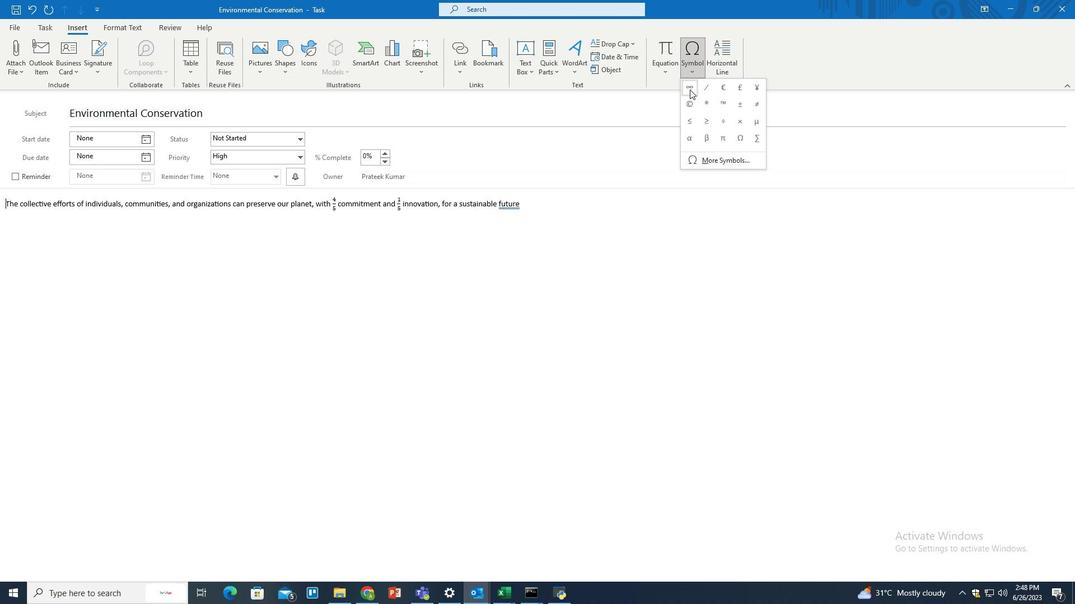 
Action: Mouse moved to (550, 216)
Screenshot: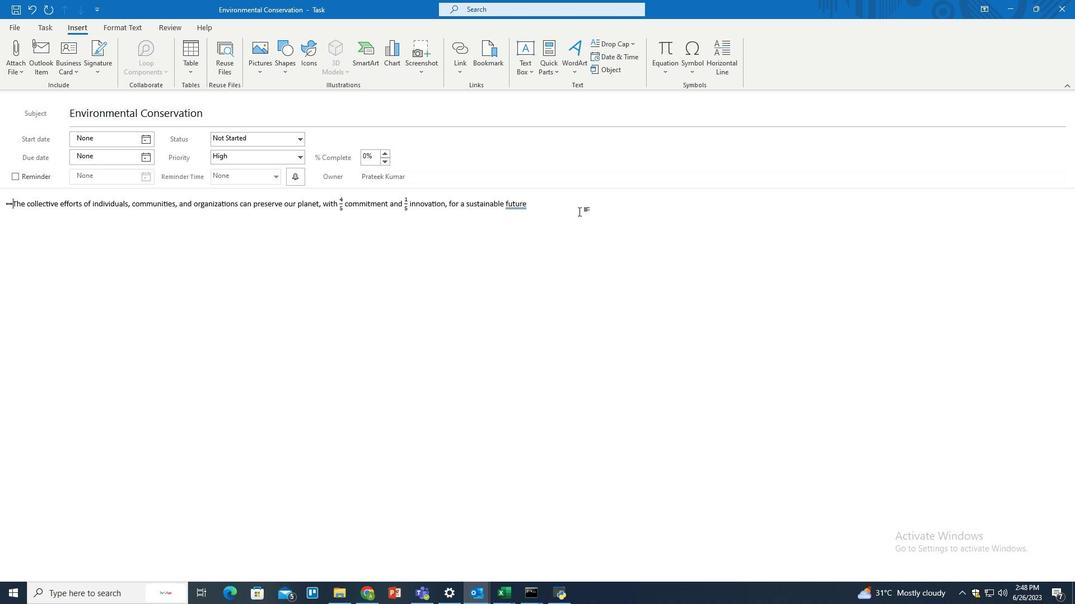 
Action: Key pressed <Key.space>
Screenshot: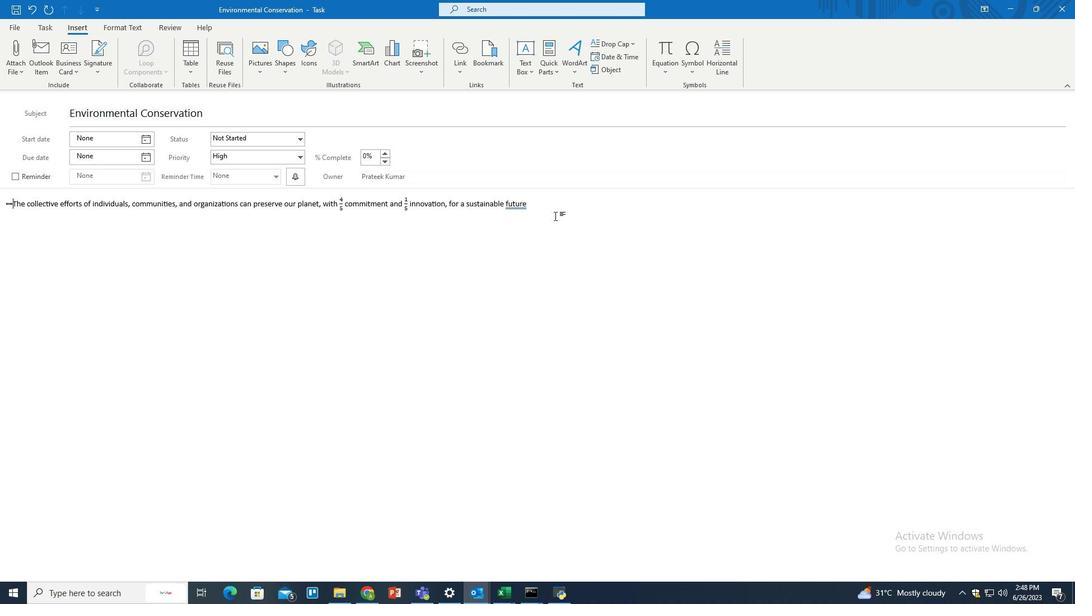 
Action: Mouse moved to (541, 208)
Screenshot: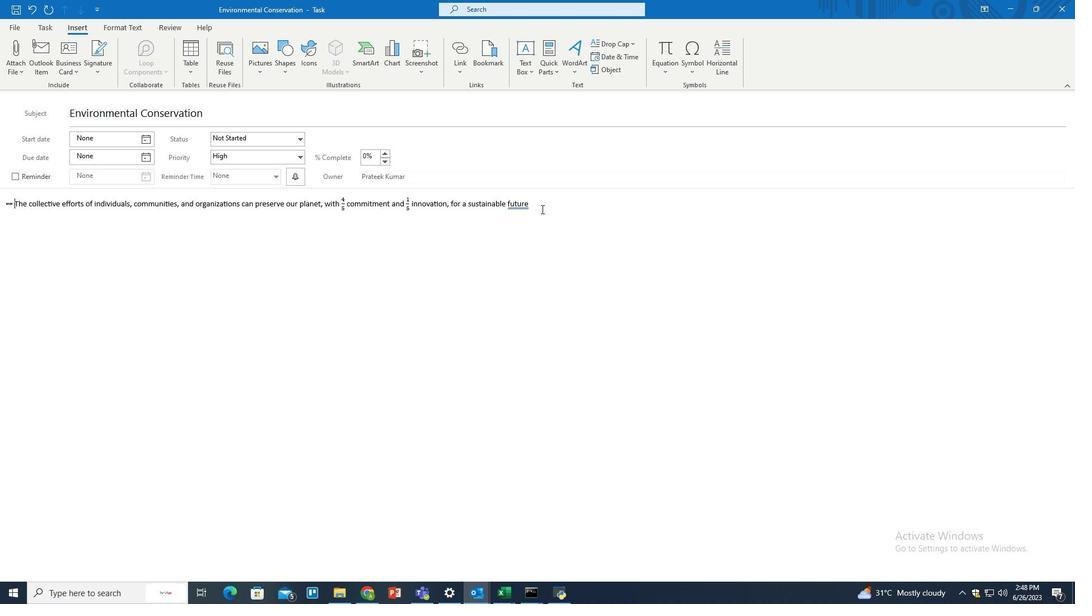 
Action: Mouse pressed left at (541, 208)
Screenshot: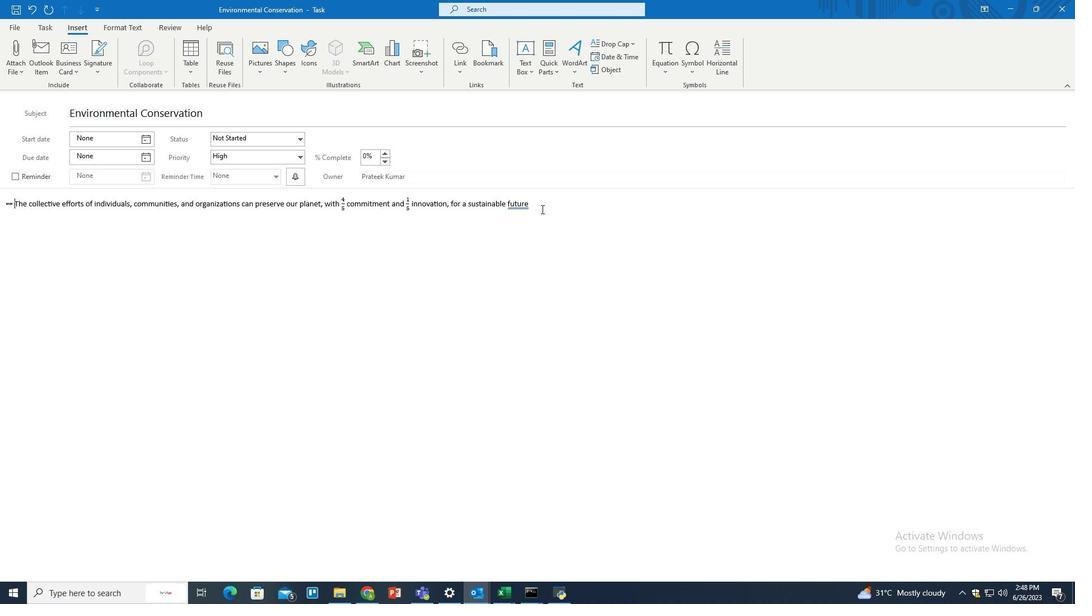 
Action: Mouse moved to (281, 210)
Screenshot: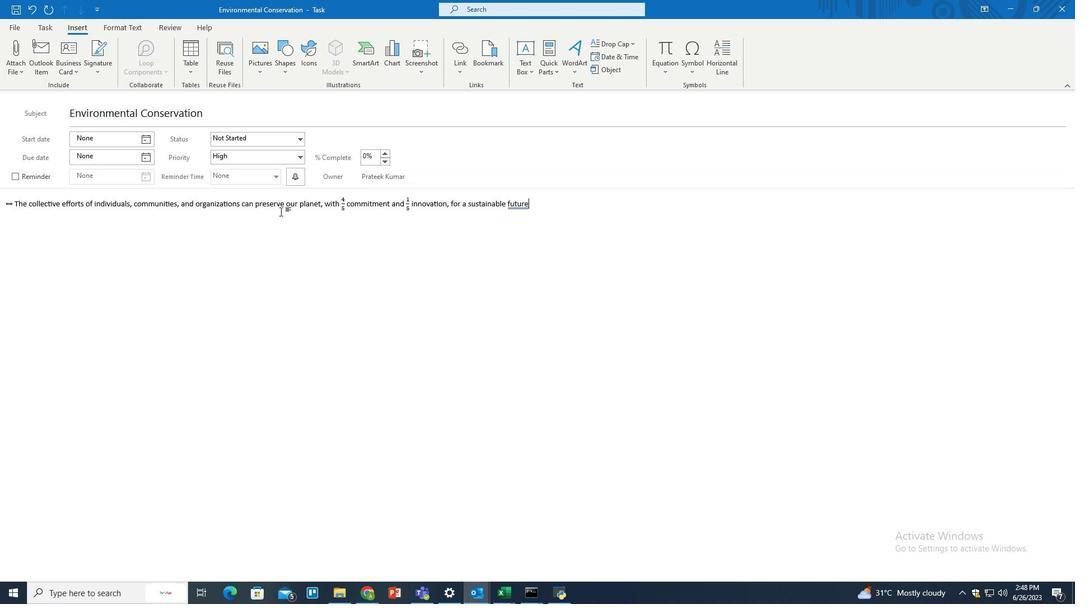 
Action: Key pressed ctrl+A
Screenshot: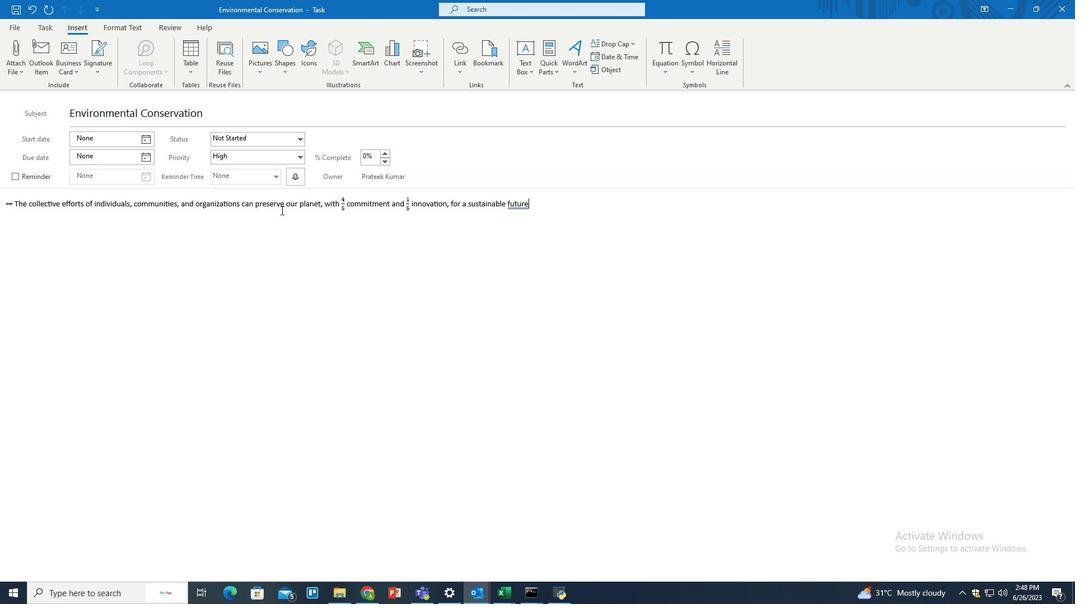 
Action: Mouse moved to (122, 28)
Screenshot: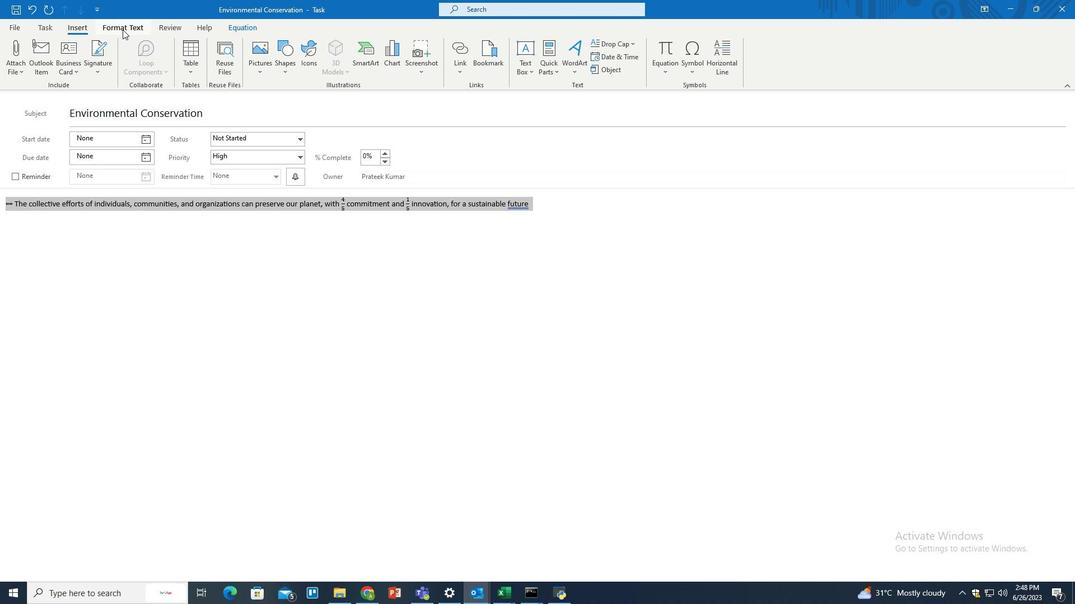 
Action: Mouse pressed left at (122, 28)
Screenshot: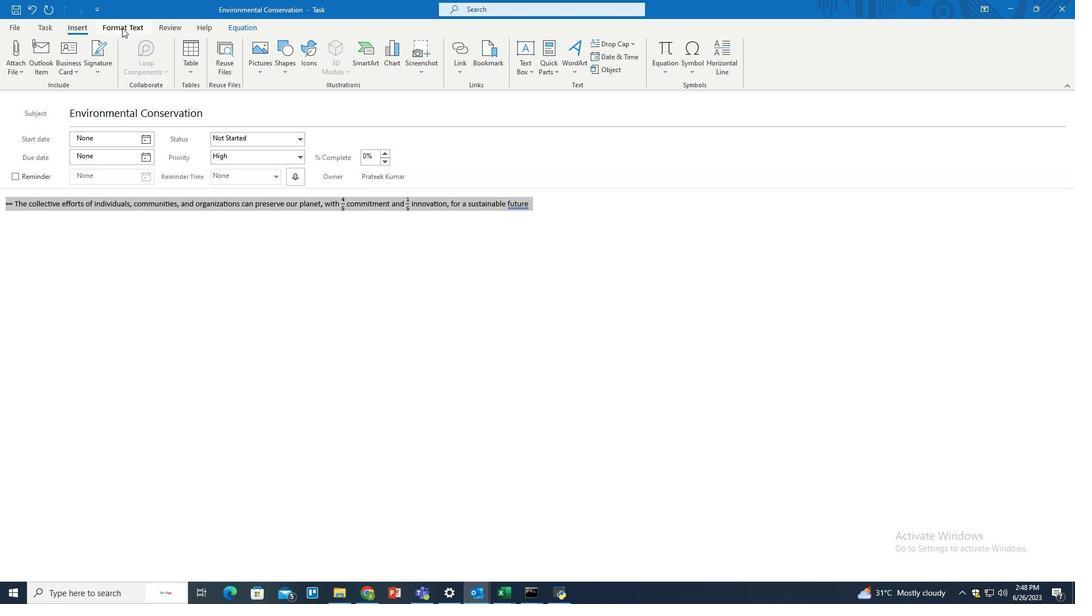 
Action: Mouse moved to (127, 48)
Screenshot: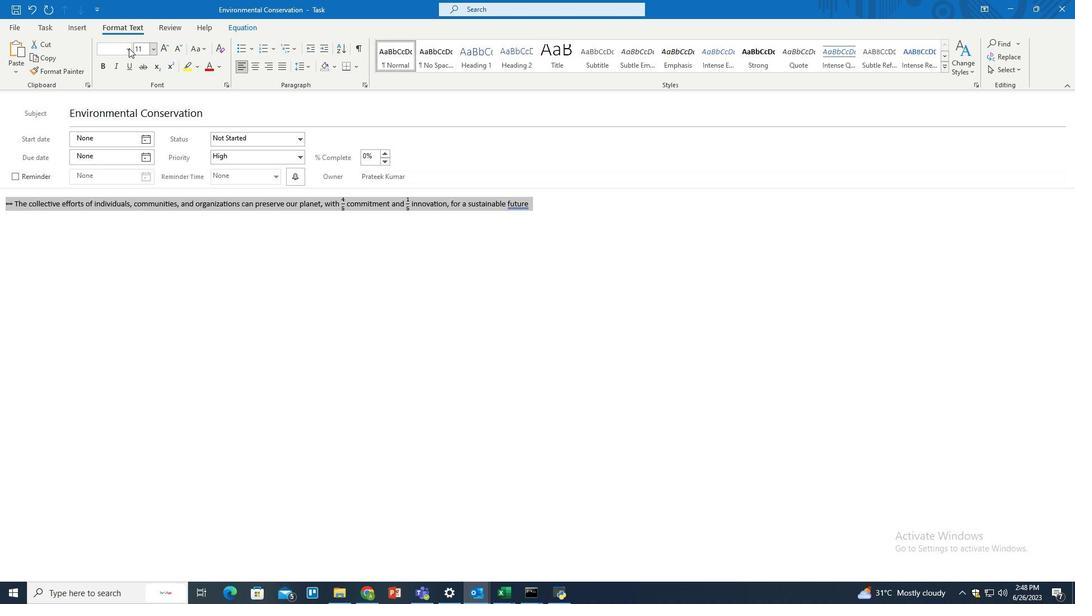 
Action: Mouse pressed left at (127, 48)
Screenshot: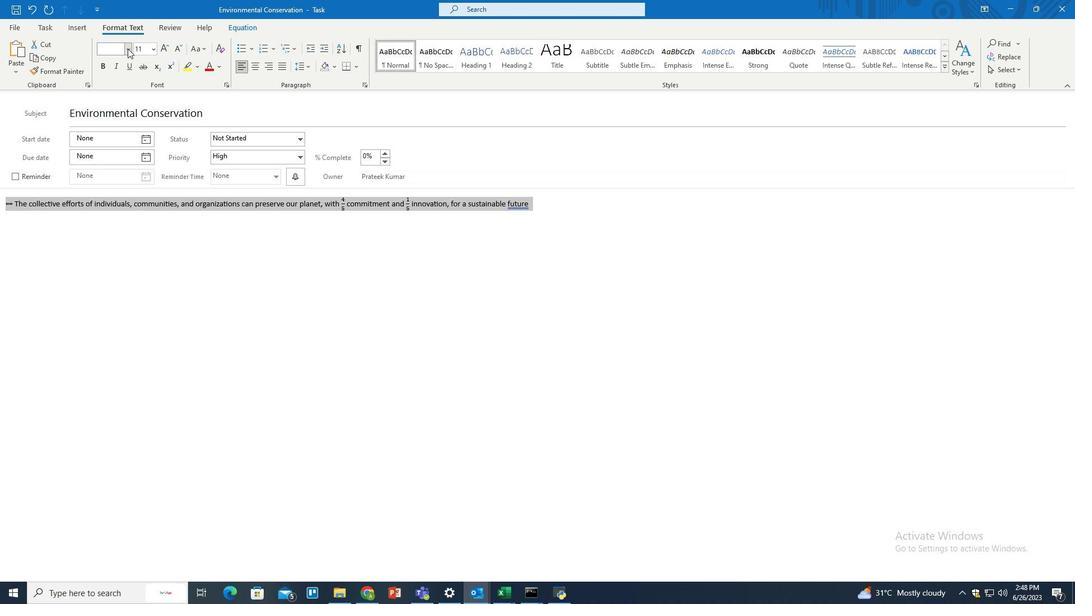 
Action: Key pressed tim
Screenshot: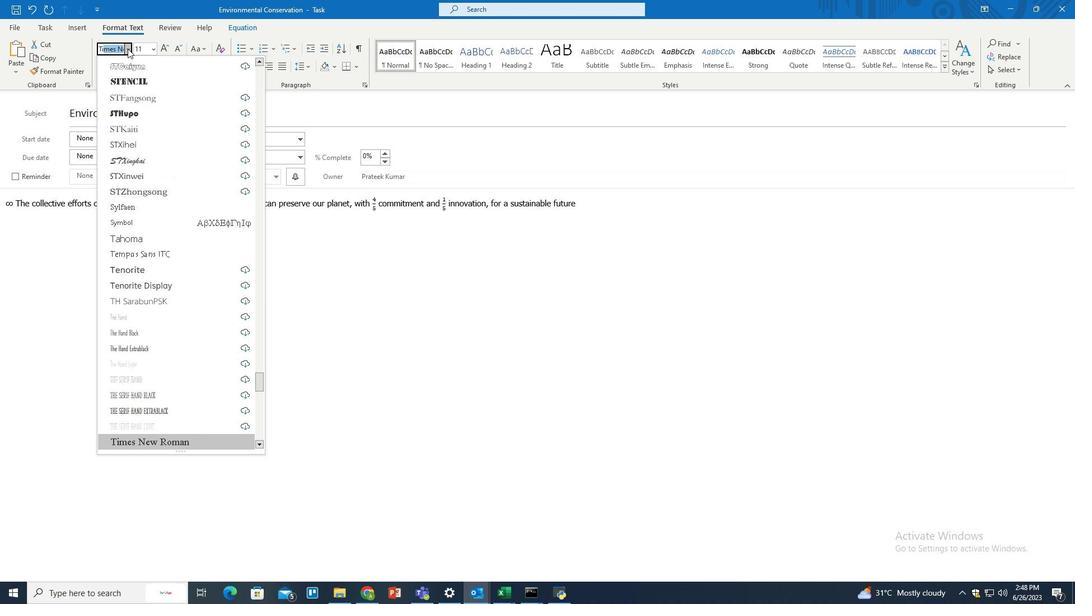 
Action: Mouse moved to (145, 438)
Screenshot: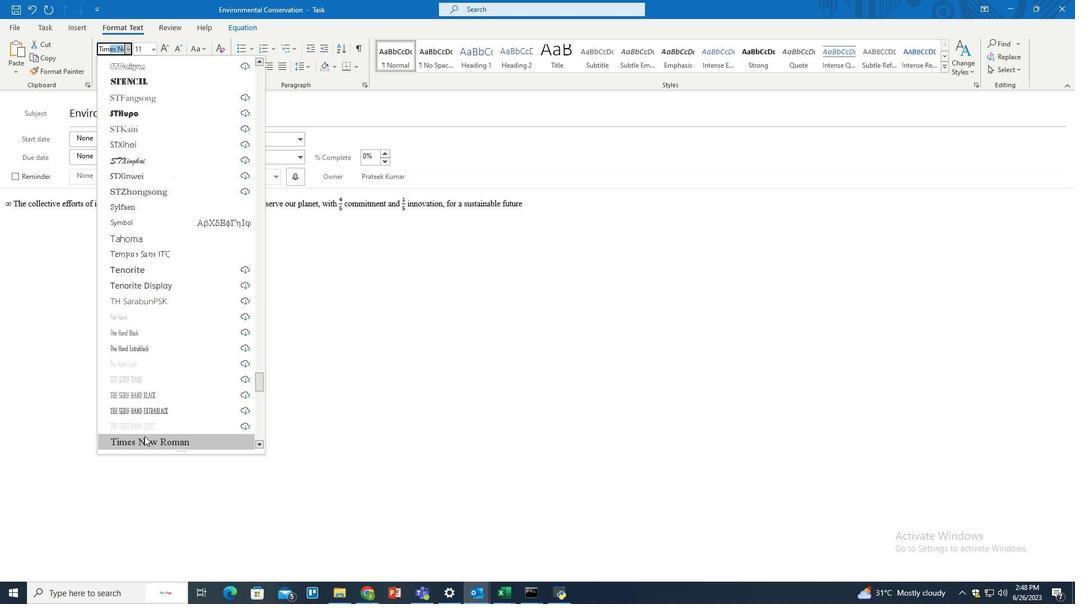 
Action: Mouse pressed left at (145, 438)
Screenshot: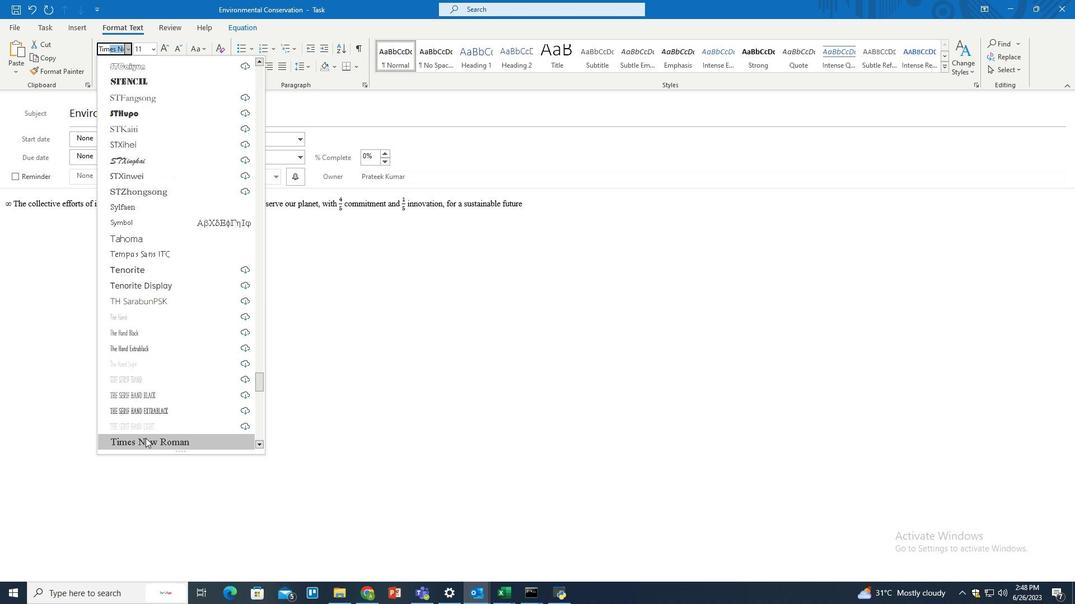 
Action: Mouse moved to (155, 49)
Screenshot: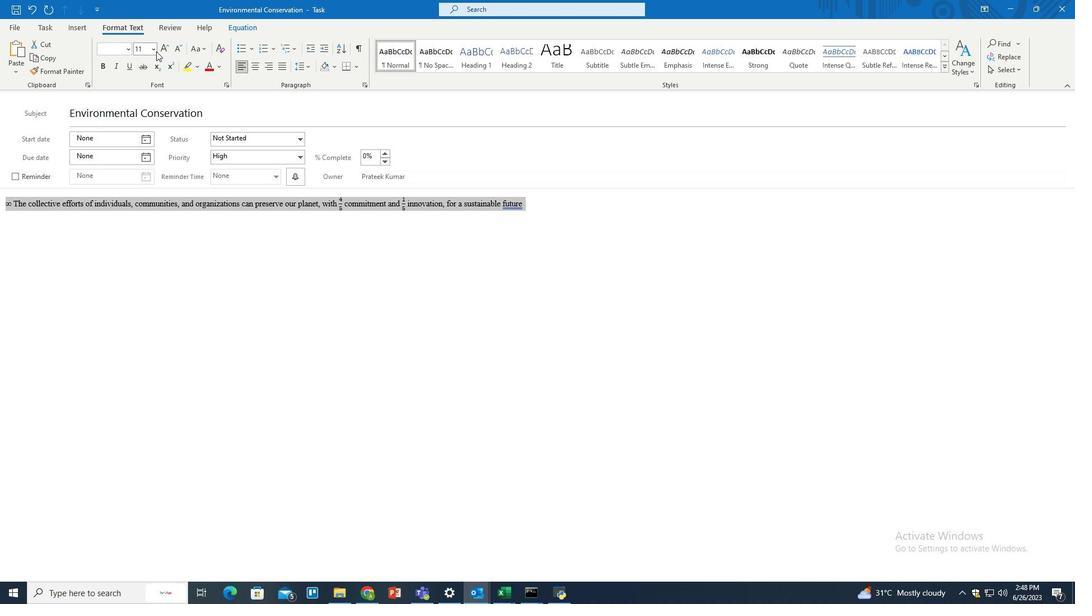 
Action: Mouse pressed left at (155, 49)
Screenshot: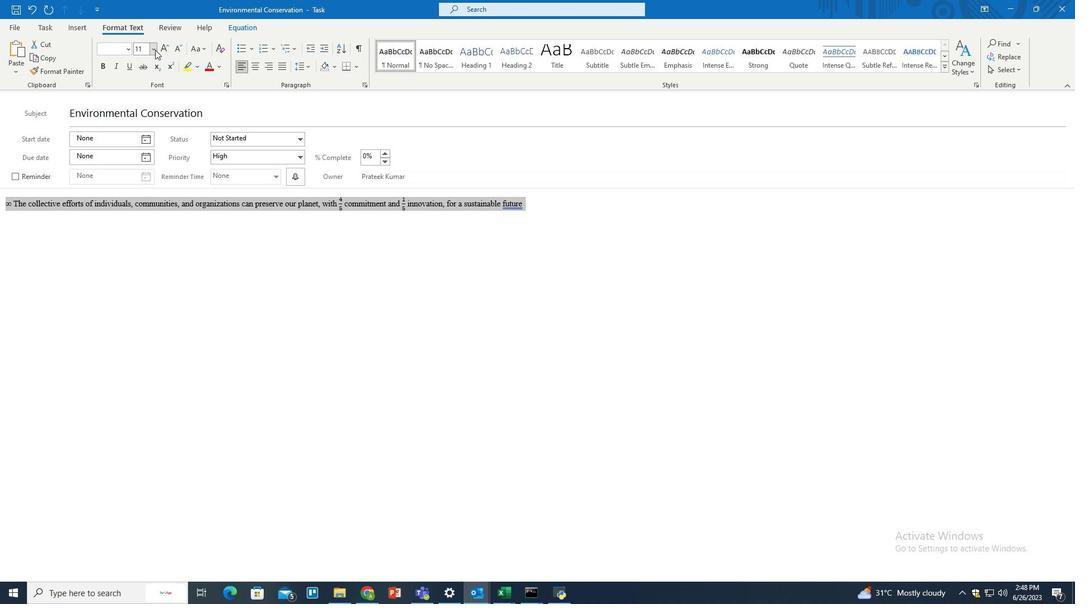 
Action: Mouse moved to (147, 156)
Screenshot: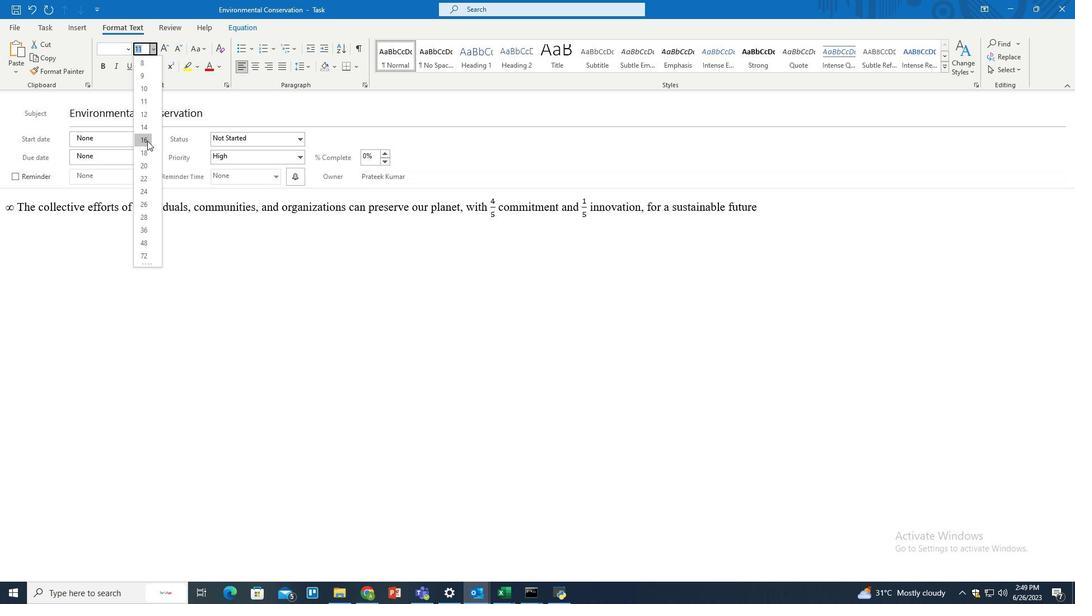 
Action: Mouse pressed left at (147, 156)
Screenshot: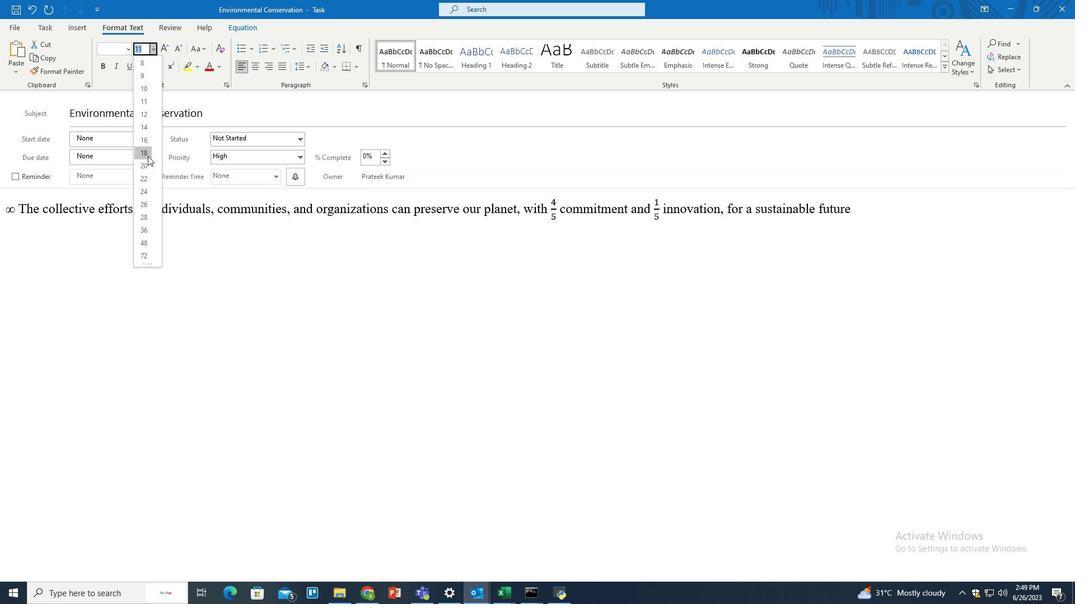 
Action: Mouse moved to (286, 273)
Screenshot: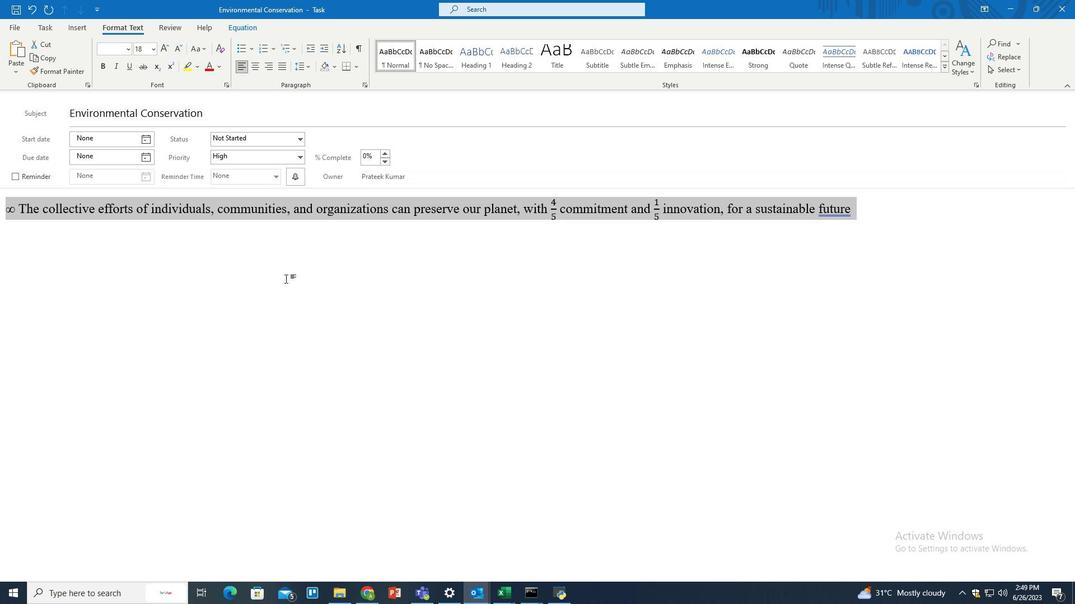 
Action: Mouse pressed left at (286, 273)
Screenshot: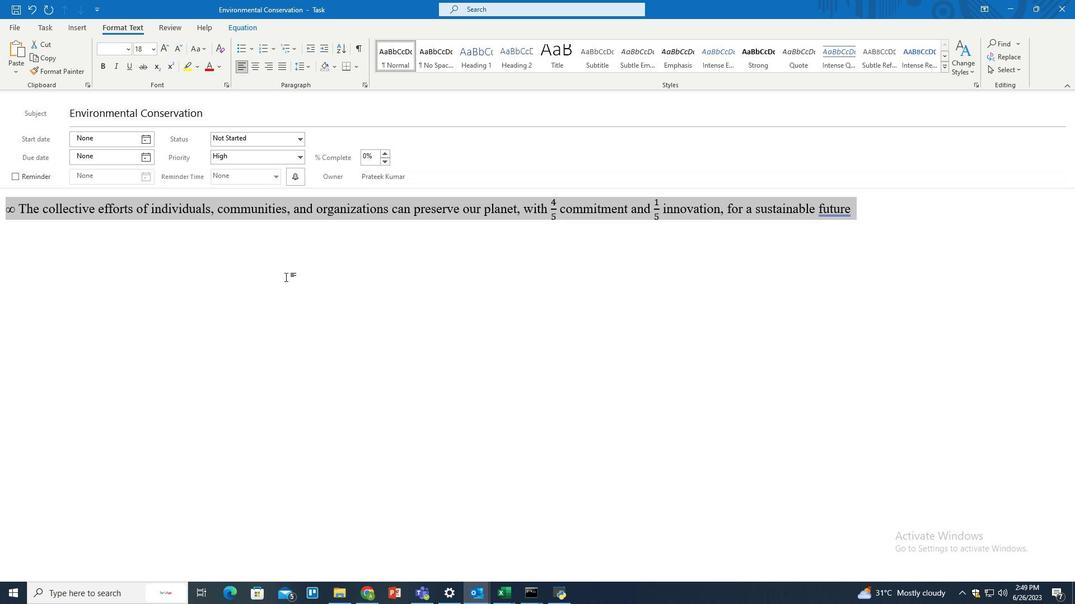 
Action: Mouse moved to (47, 28)
Screenshot: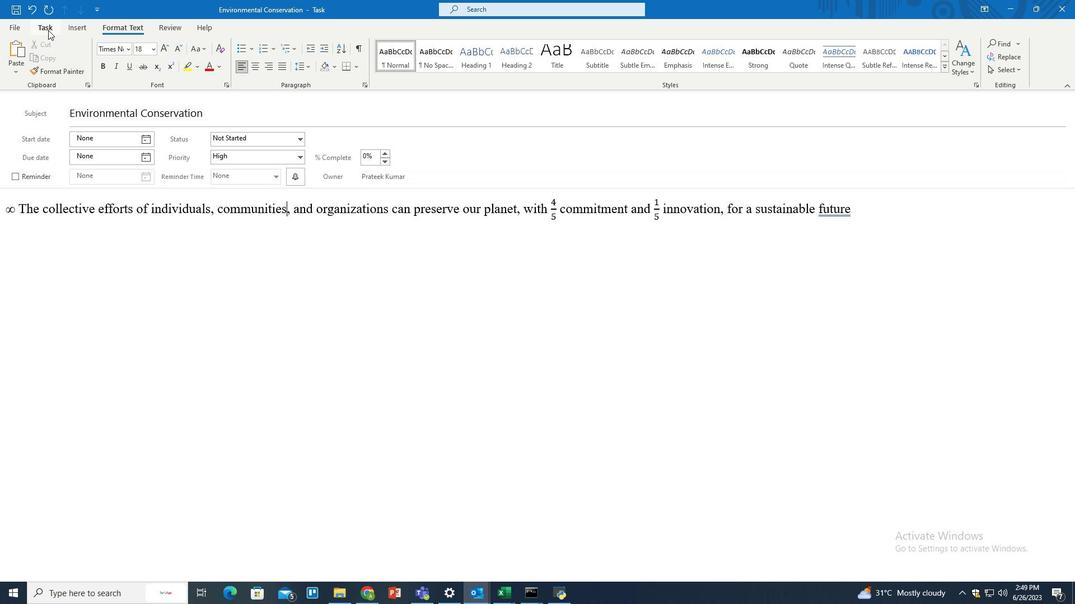 
Action: Mouse pressed left at (47, 28)
Screenshot: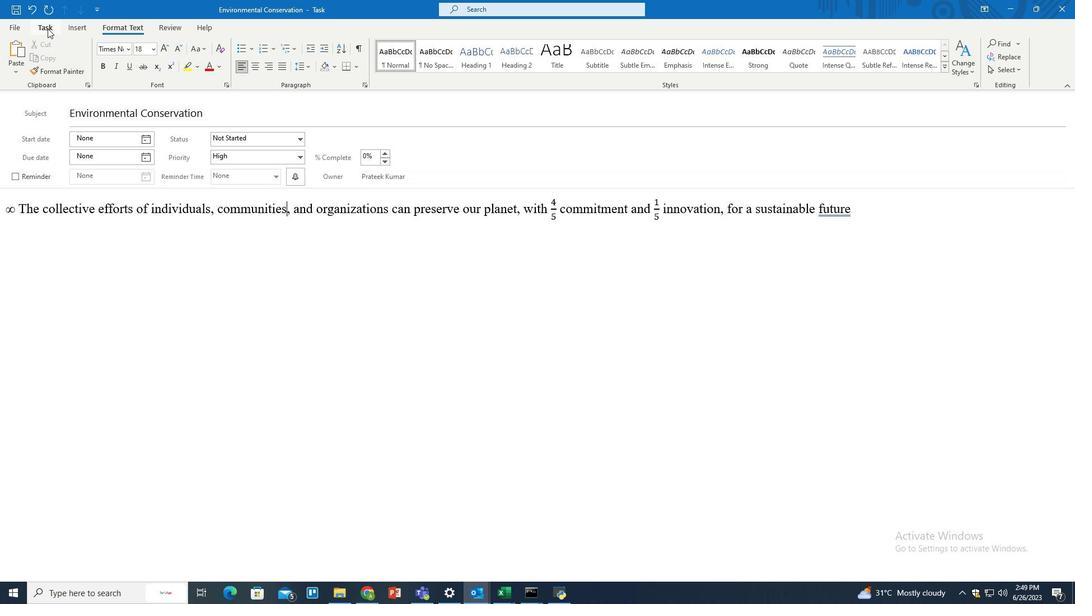 
Action: Mouse moved to (21, 53)
Screenshot: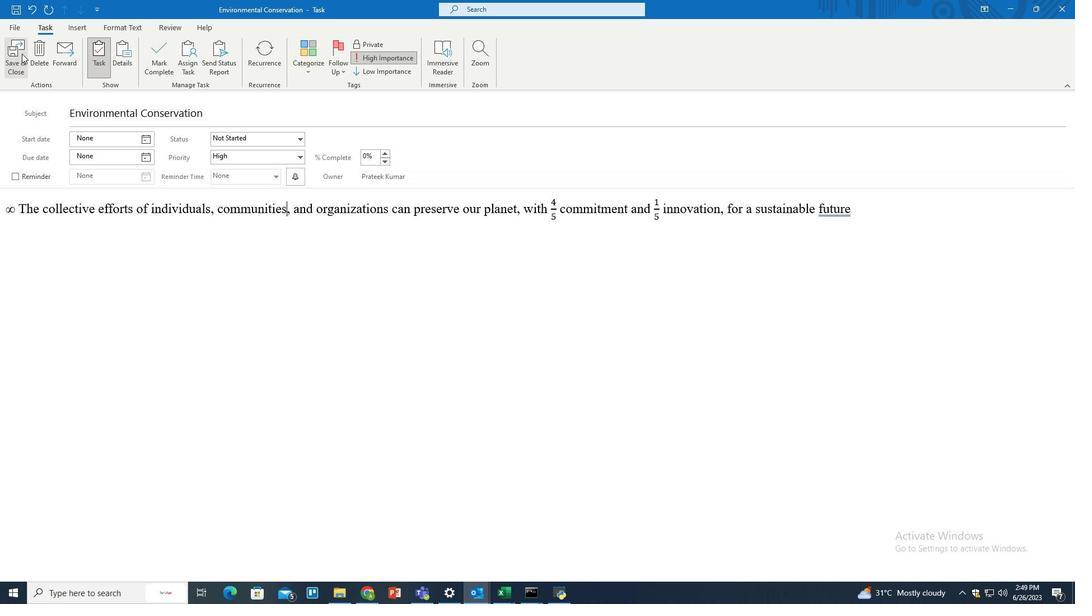 
Action: Mouse pressed left at (21, 53)
Screenshot: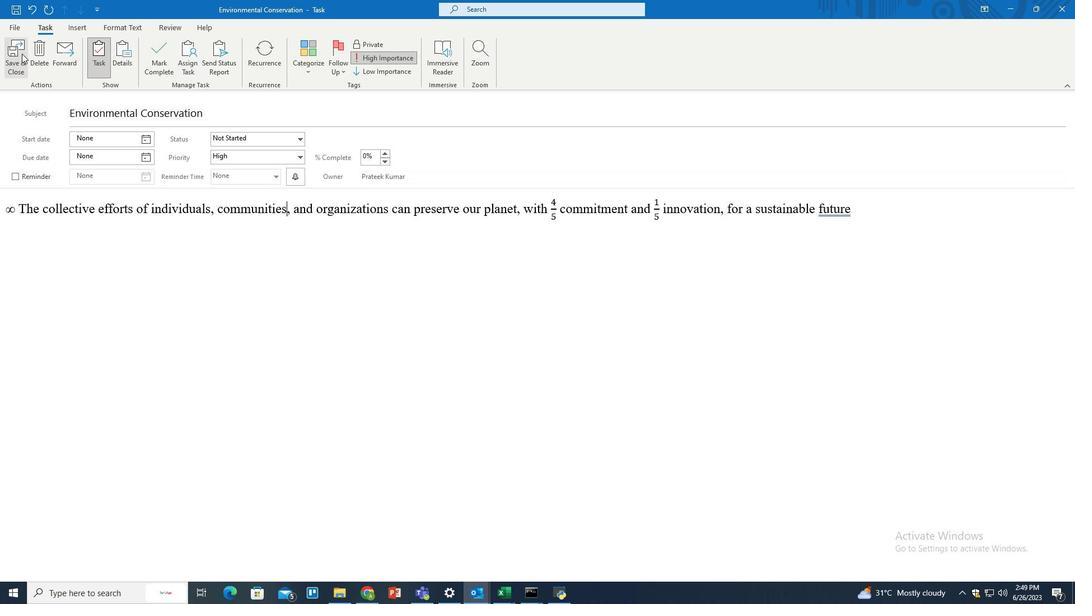
Action: Mouse moved to (436, 309)
Screenshot: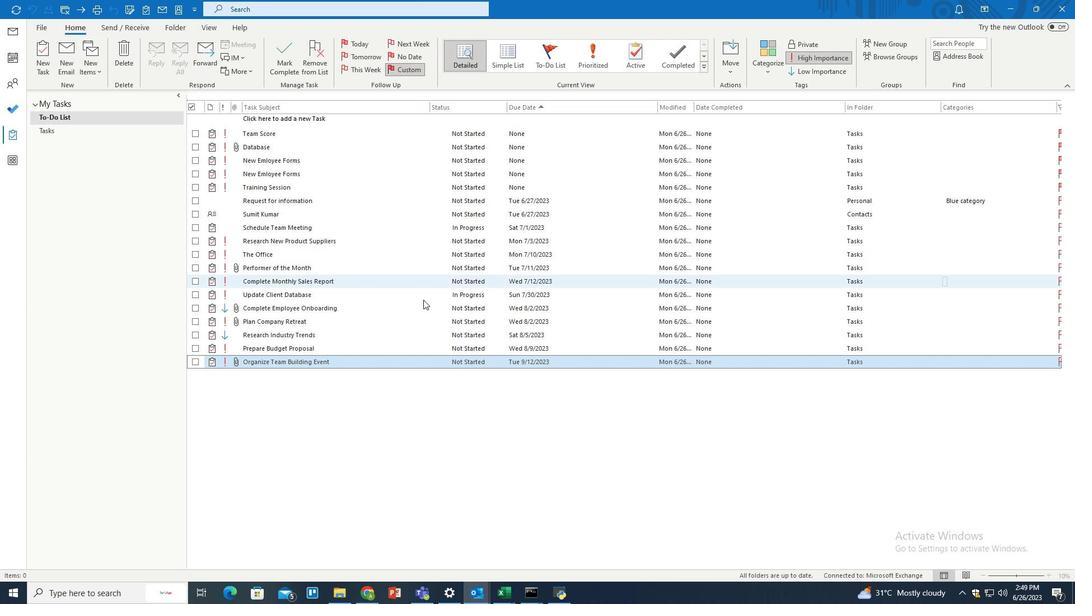 
